 Task:  Click on Golf Select Pick Sheet First name Sophia Last name Martin and  Email softage.10@softage.net Group 1 Patrick Cantlay Group 2 Justin Thomas Bonus Golfer Justin Thomas Group 3 Jason Day Group 4 Corey Conners #1 Golfer For The Week Corey Conners Tie-Breaker Score 1 Submit pick sheet
Action: Mouse moved to (392, 308)
Screenshot: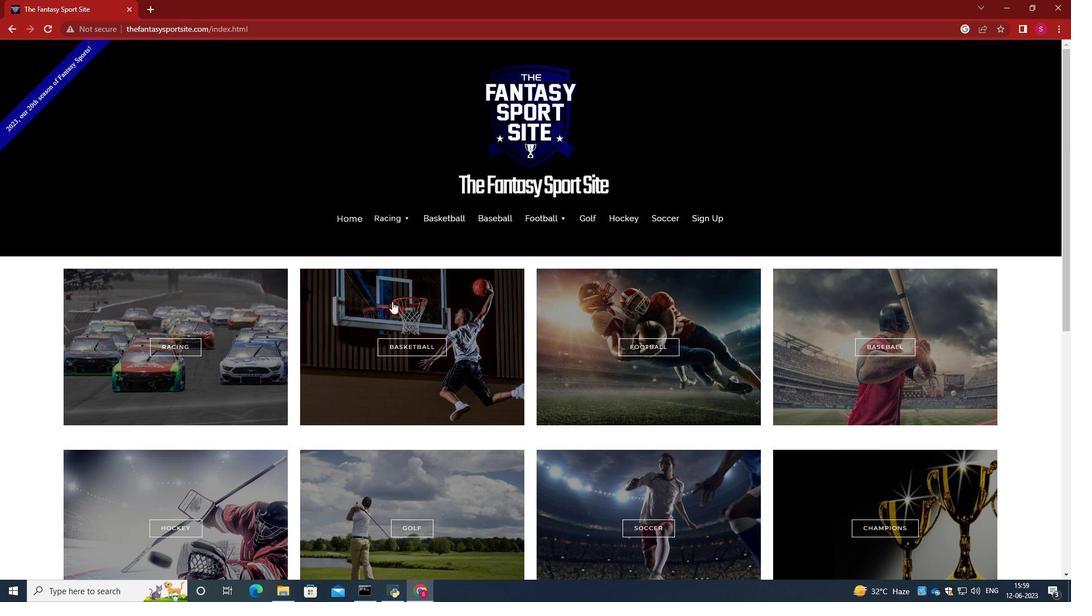 
Action: Mouse scrolled (392, 308) with delta (0, 0)
Screenshot: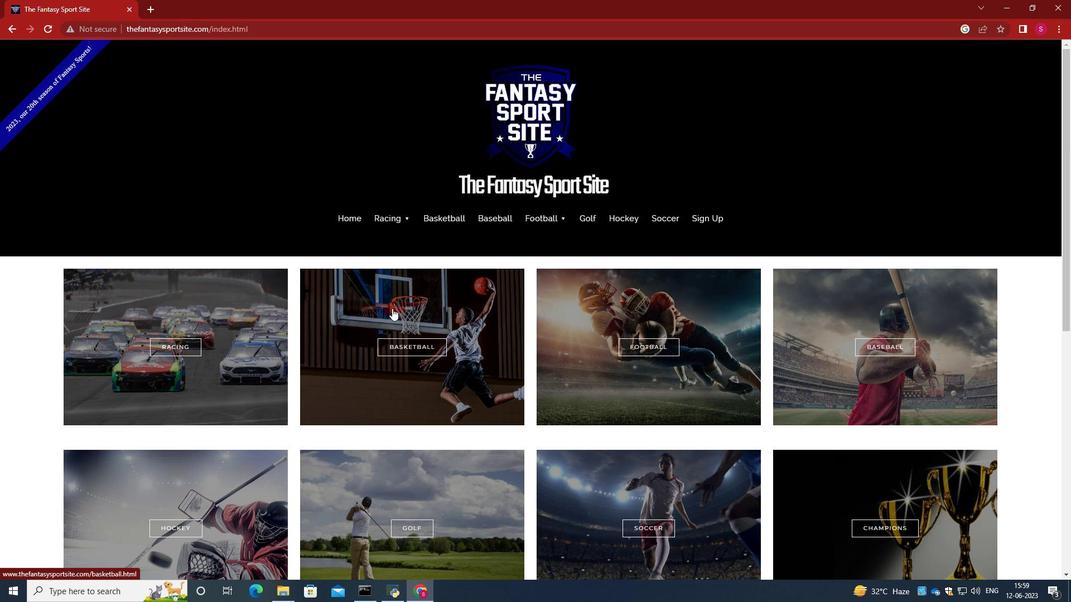 
Action: Mouse scrolled (392, 308) with delta (0, 0)
Screenshot: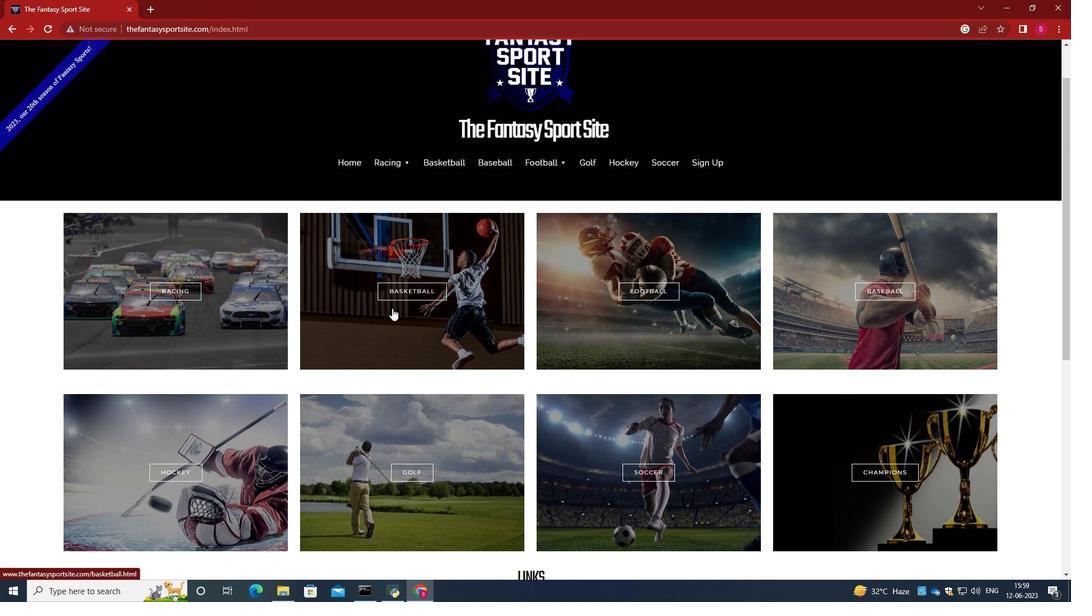 
Action: Mouse moved to (400, 429)
Screenshot: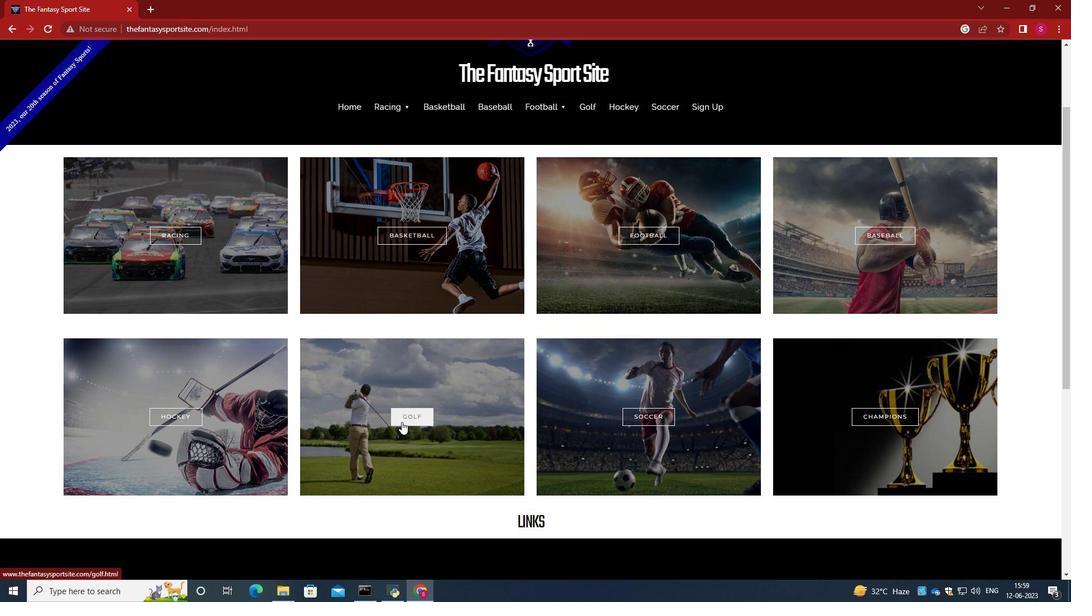 
Action: Mouse pressed left at (400, 429)
Screenshot: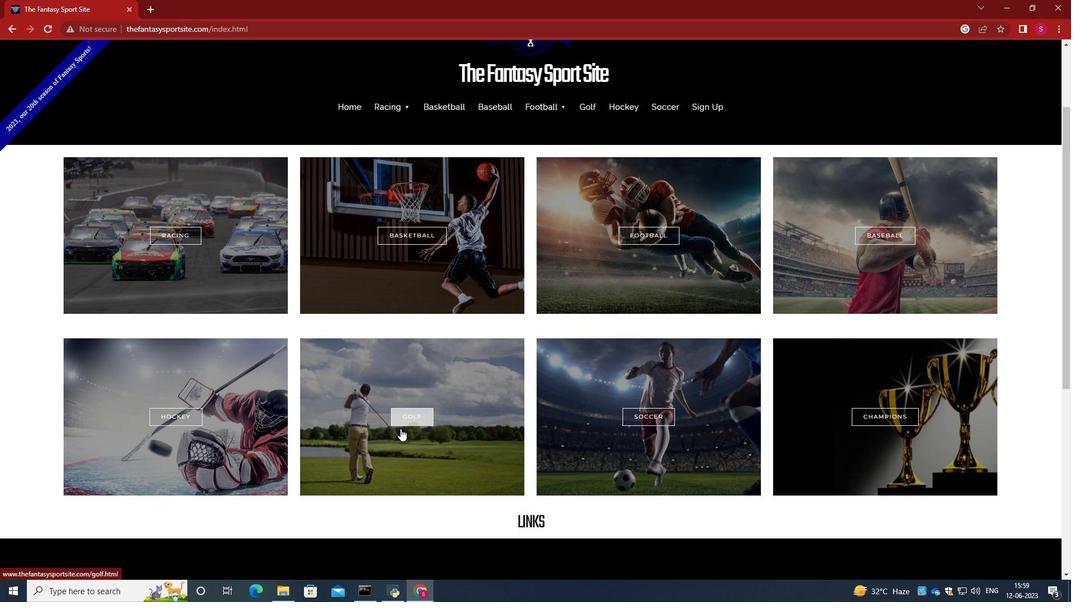 
Action: Mouse moved to (440, 386)
Screenshot: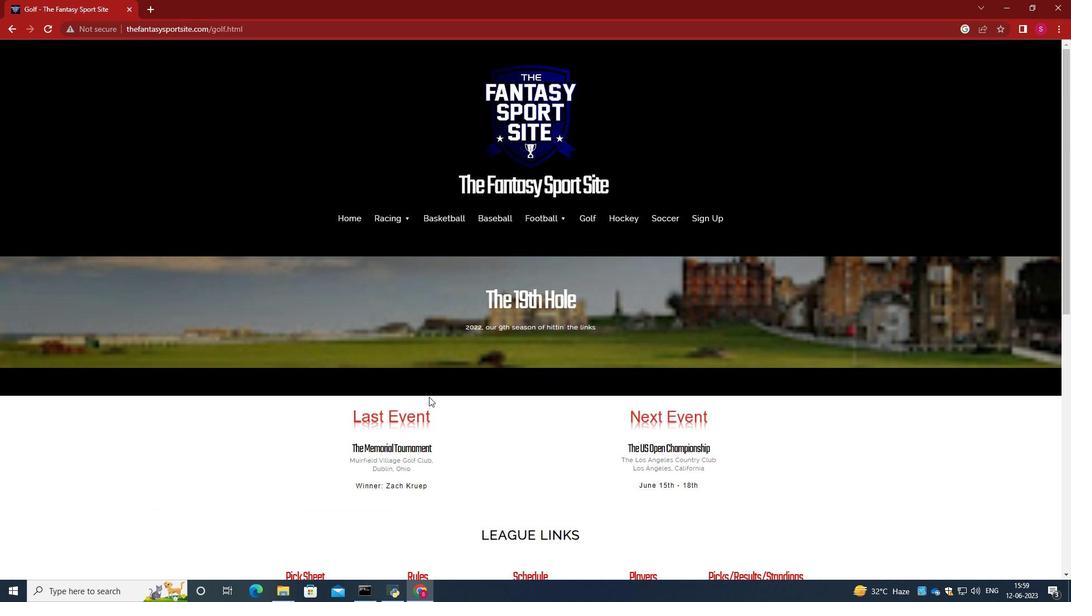 
Action: Mouse scrolled (440, 385) with delta (0, 0)
Screenshot: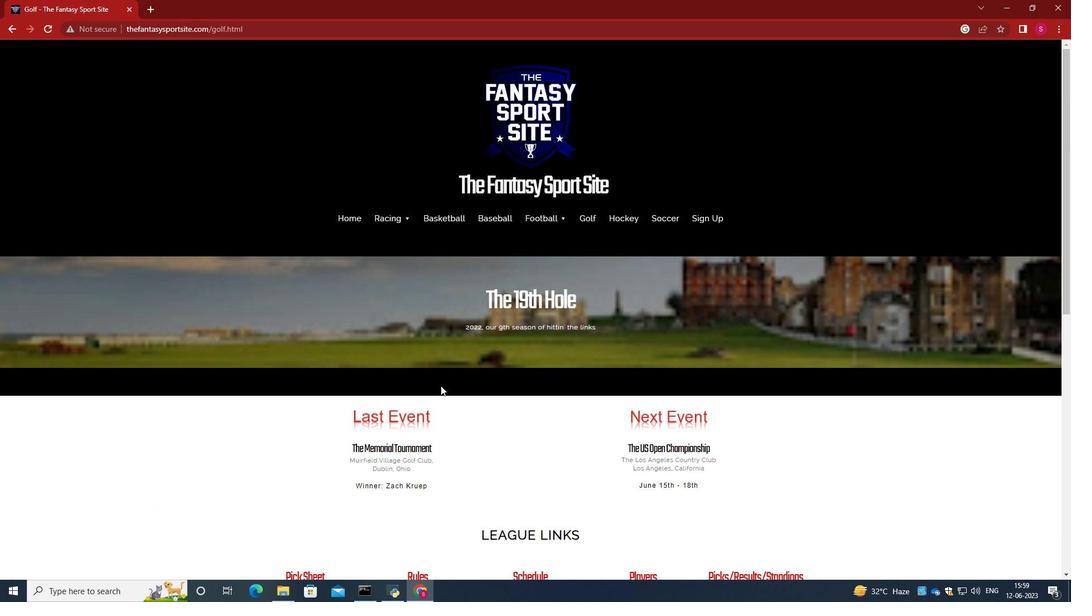 
Action: Mouse moved to (440, 384)
Screenshot: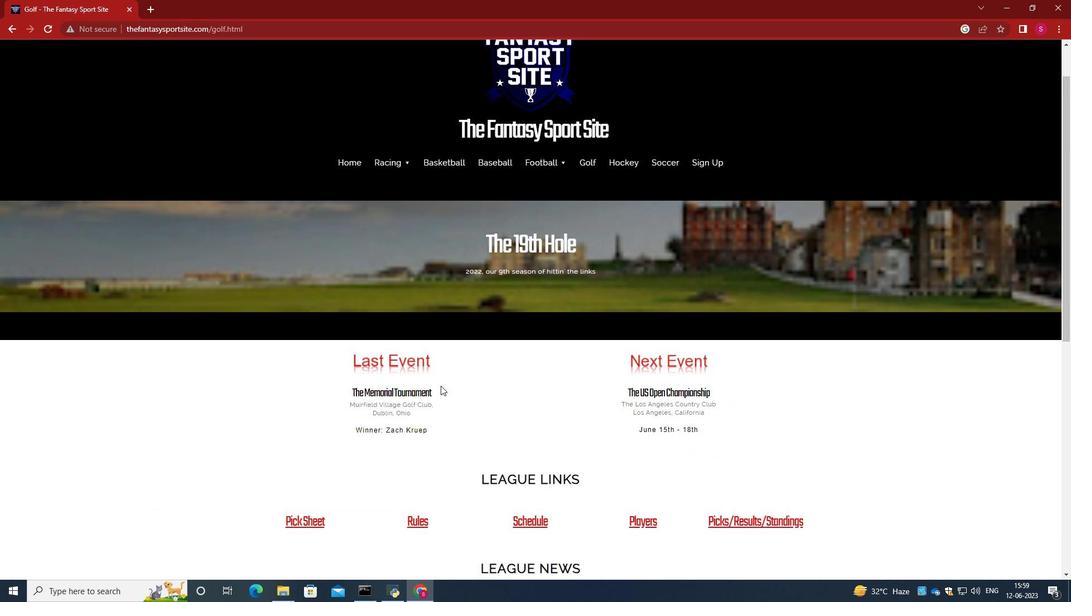 
Action: Mouse scrolled (440, 383) with delta (0, 0)
Screenshot: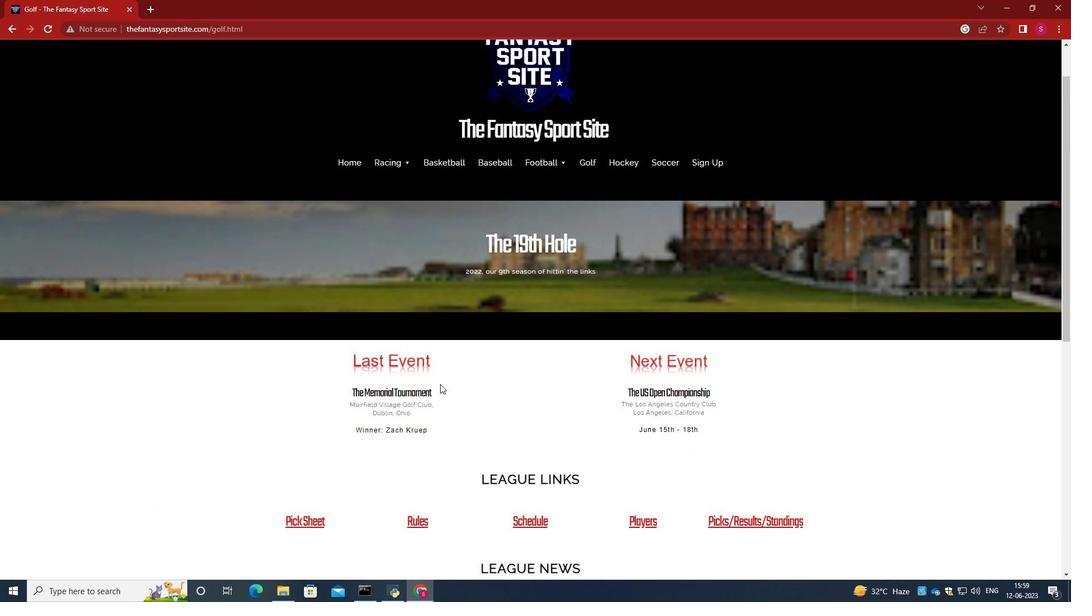 
Action: Mouse scrolled (440, 383) with delta (0, 0)
Screenshot: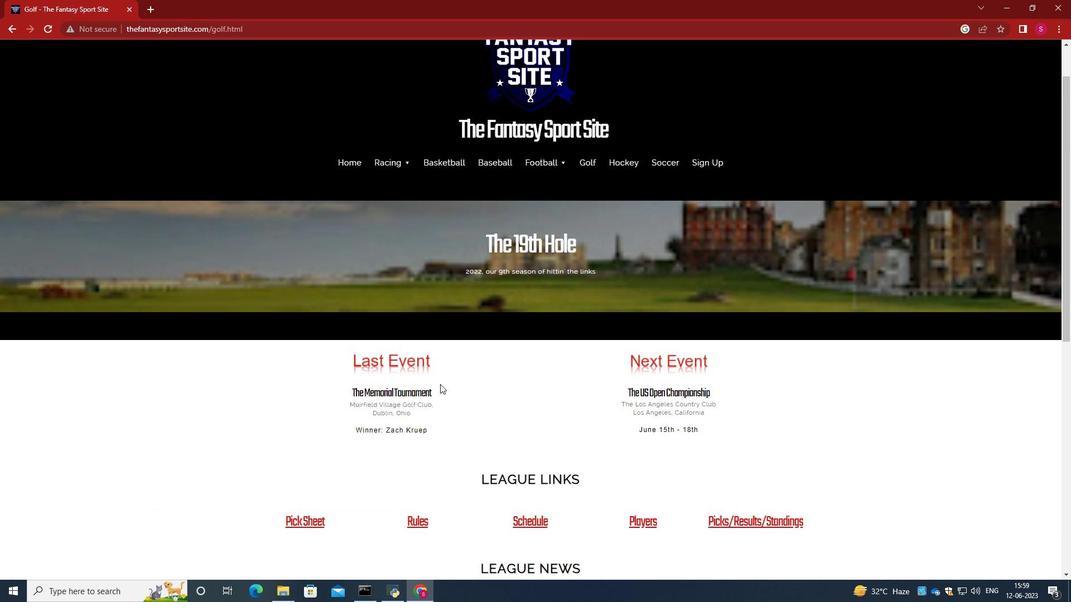 
Action: Mouse scrolled (440, 383) with delta (0, 0)
Screenshot: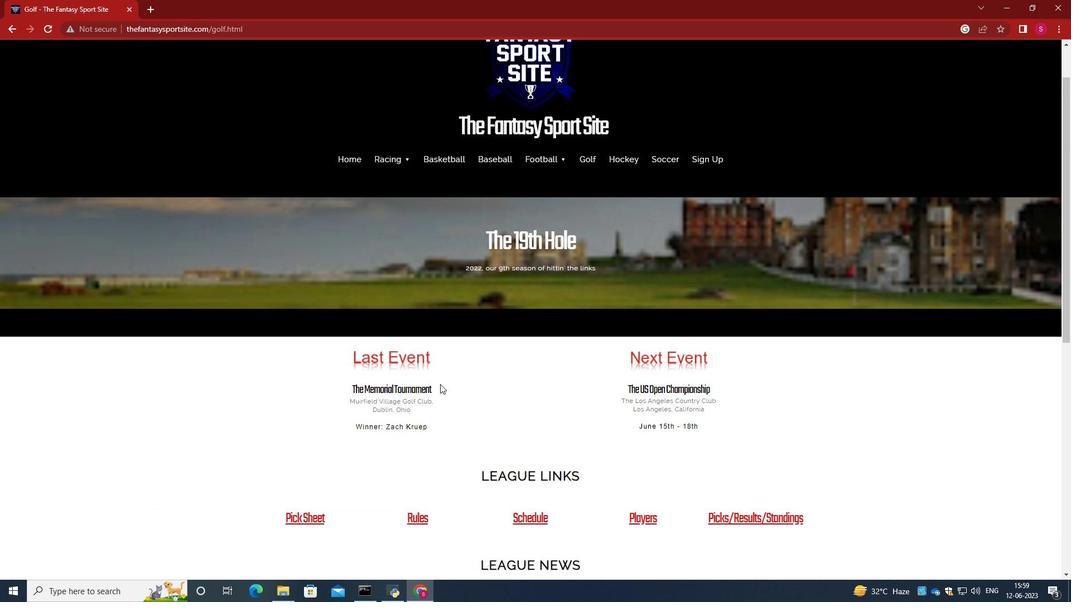 
Action: Mouse scrolled (440, 383) with delta (0, 0)
Screenshot: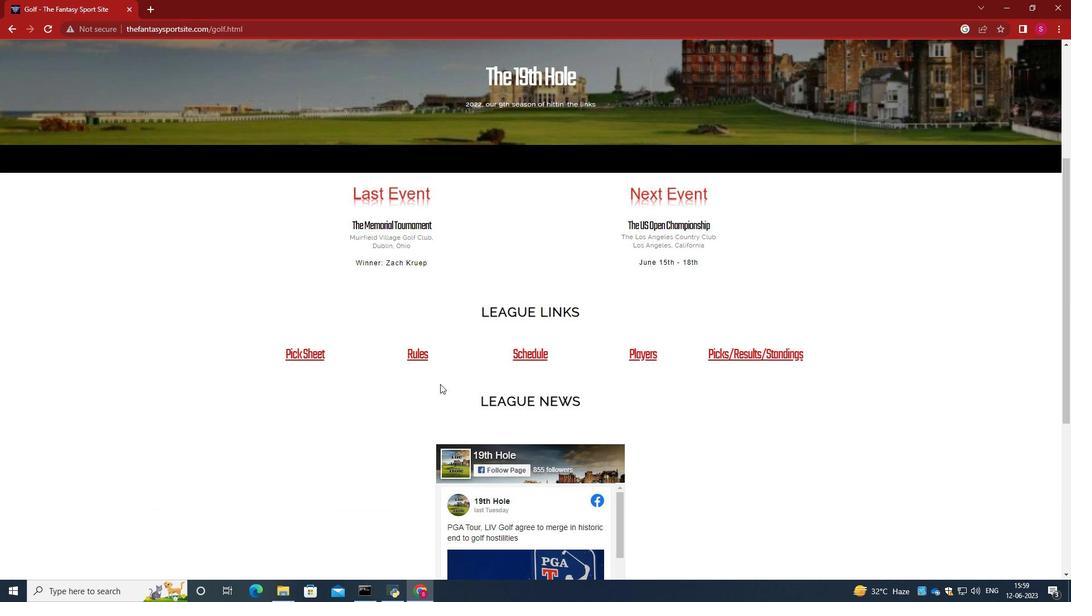 
Action: Mouse moved to (309, 303)
Screenshot: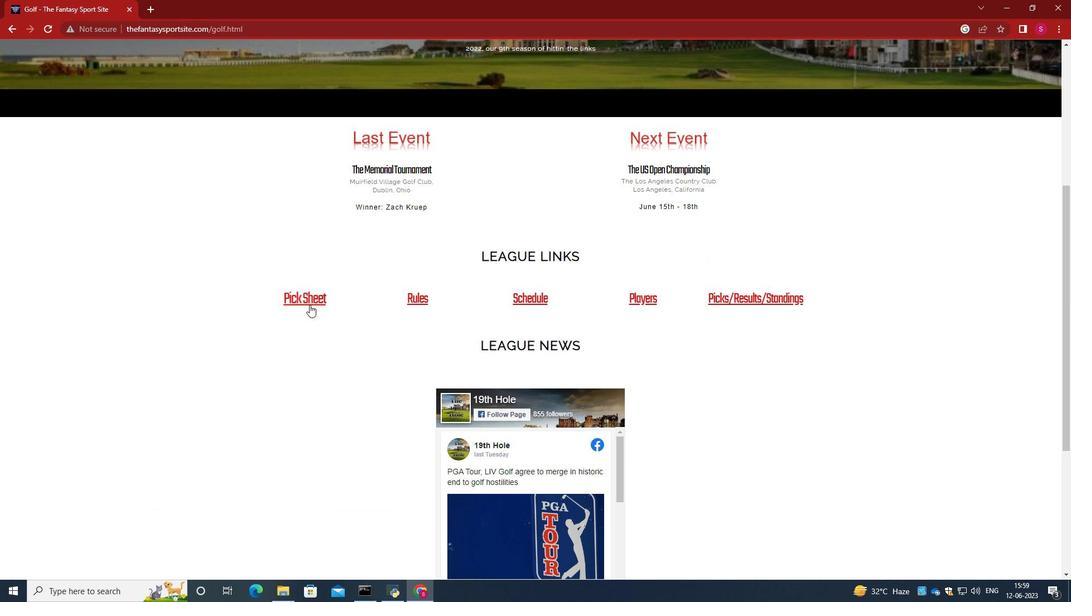 
Action: Mouse pressed left at (309, 303)
Screenshot: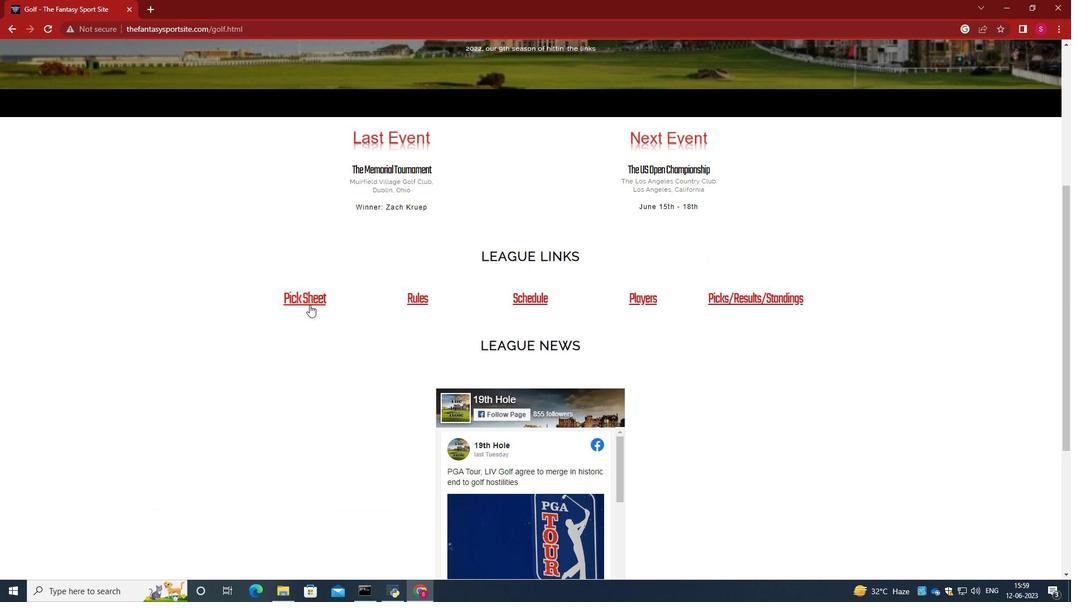 
Action: Mouse moved to (327, 275)
Screenshot: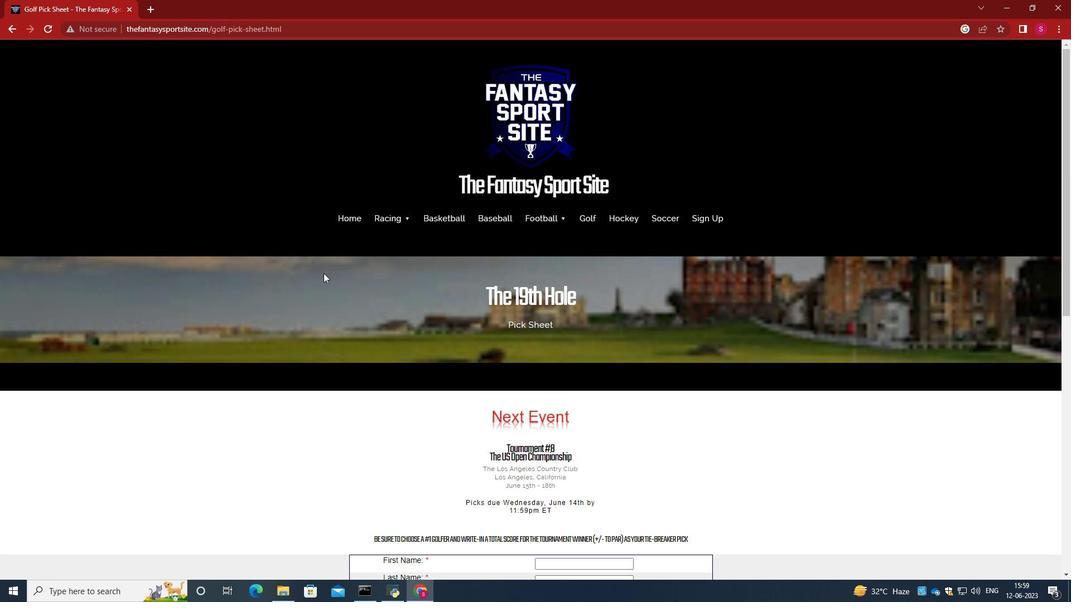
Action: Mouse scrolled (327, 274) with delta (0, 0)
Screenshot: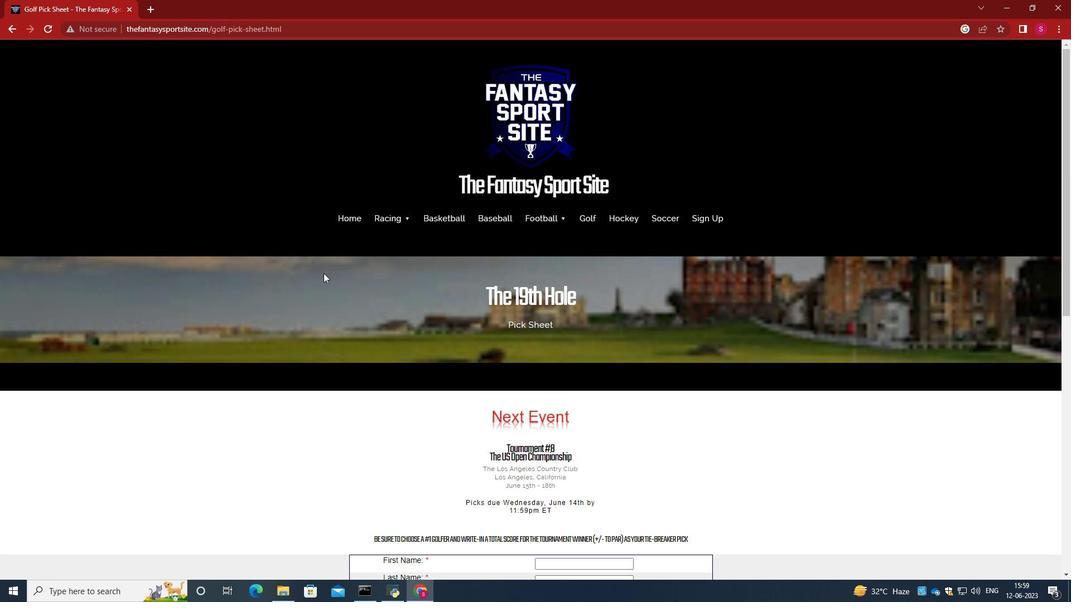 
Action: Mouse moved to (334, 285)
Screenshot: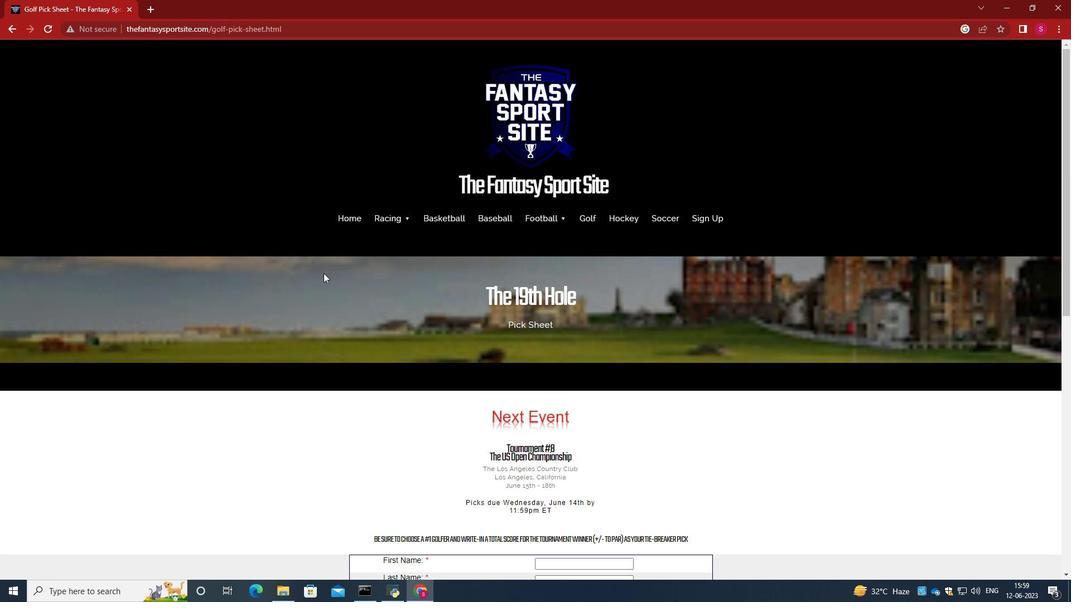 
Action: Mouse scrolled (334, 285) with delta (0, 0)
Screenshot: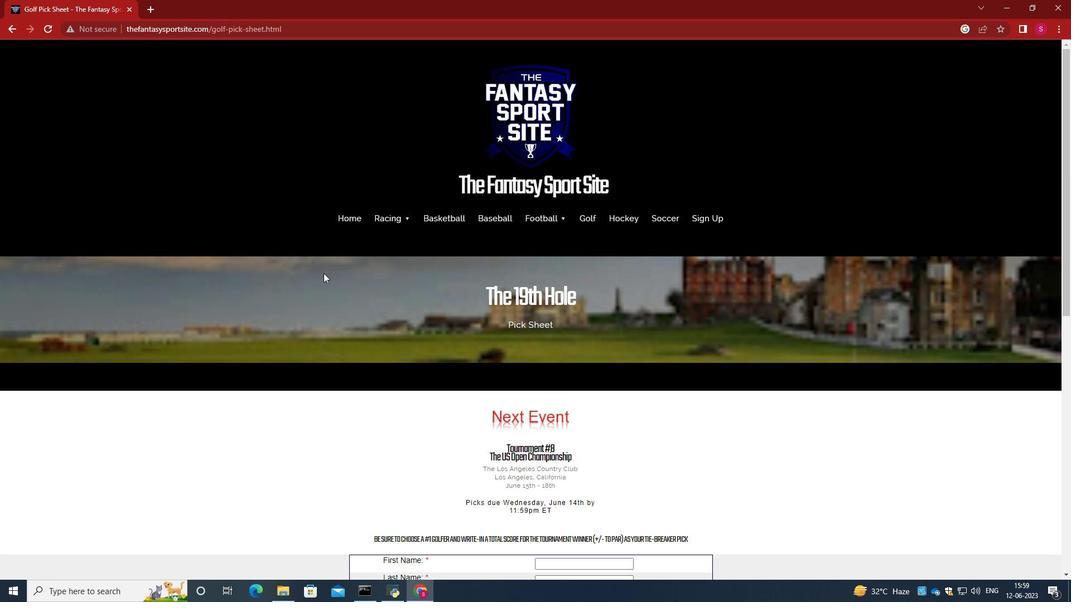 
Action: Mouse moved to (337, 288)
Screenshot: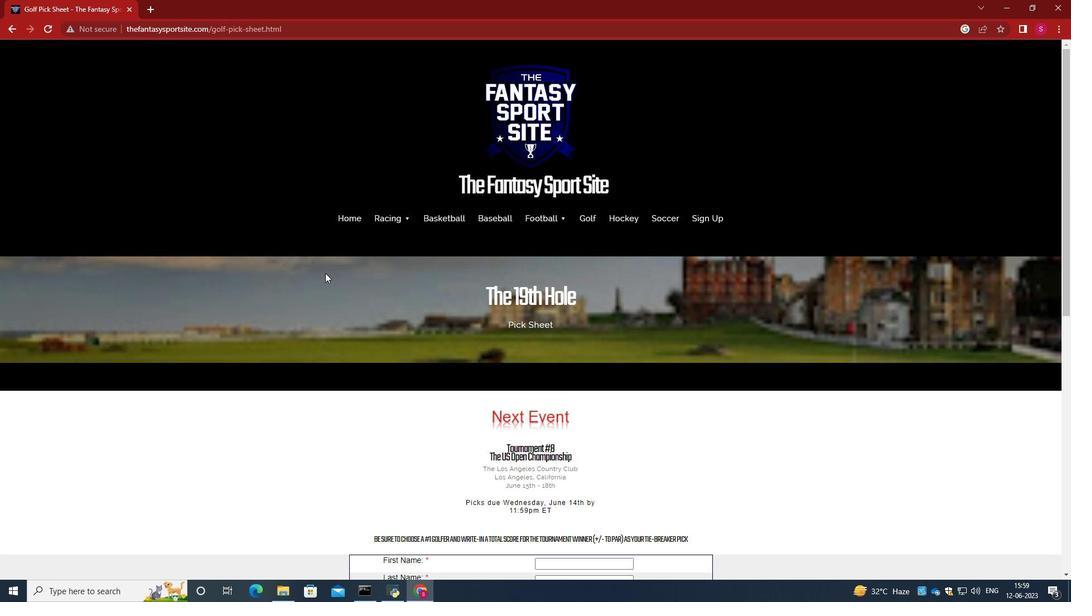 
Action: Mouse scrolled (337, 287) with delta (0, 0)
Screenshot: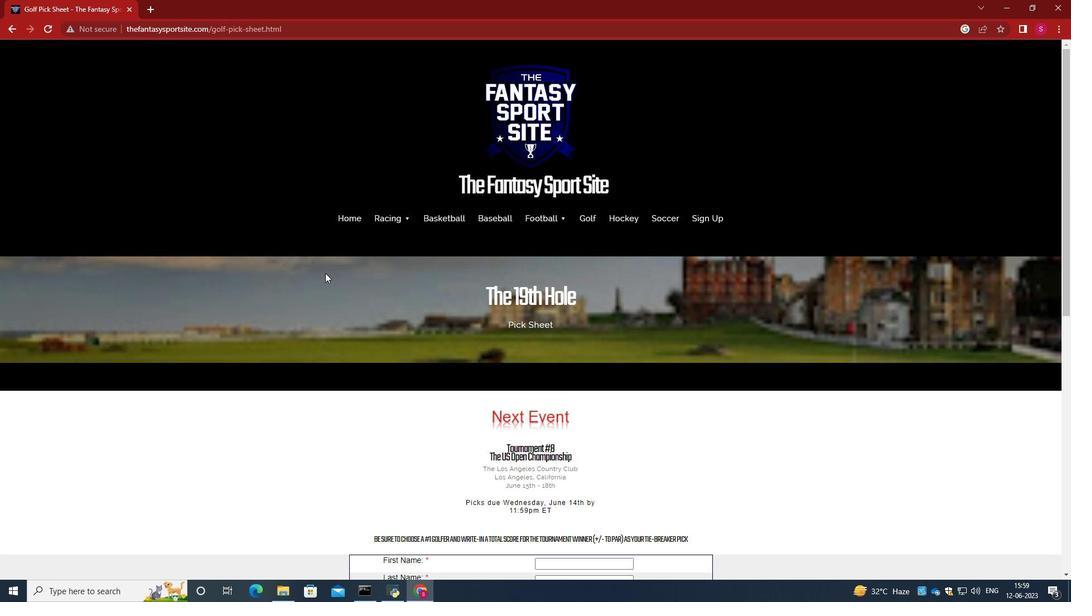 
Action: Mouse scrolled (337, 287) with delta (0, 0)
Screenshot: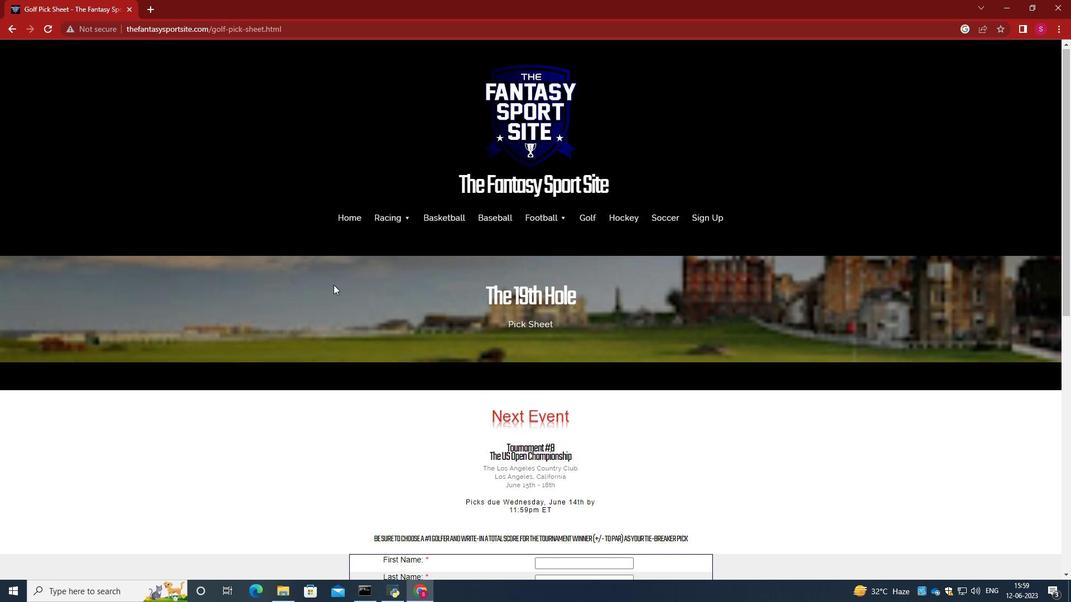 
Action: Mouse scrolled (337, 287) with delta (0, 0)
Screenshot: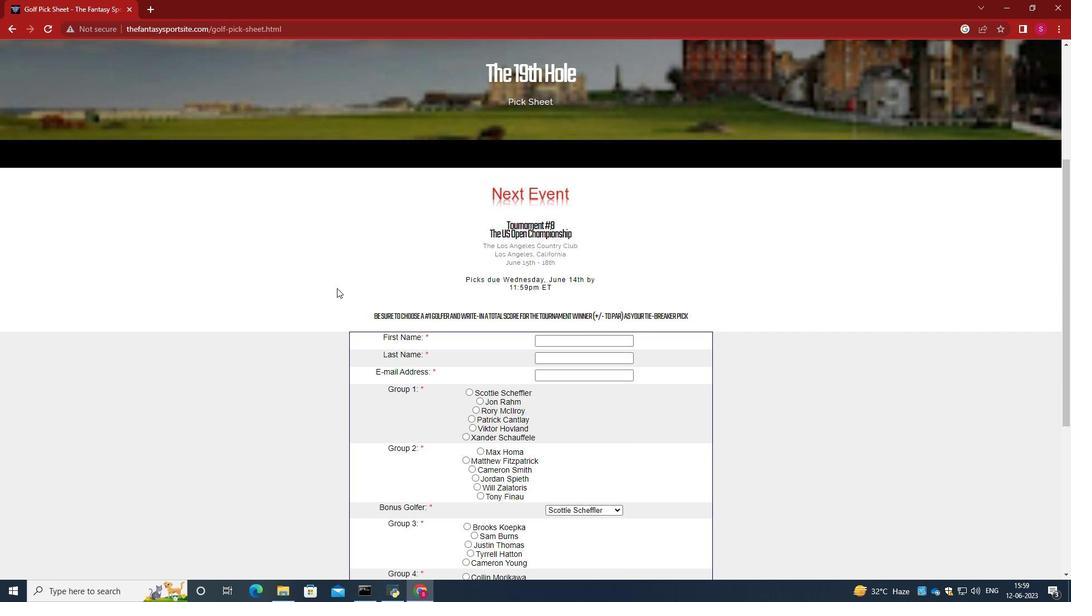 
Action: Mouse scrolled (337, 287) with delta (0, 0)
Screenshot: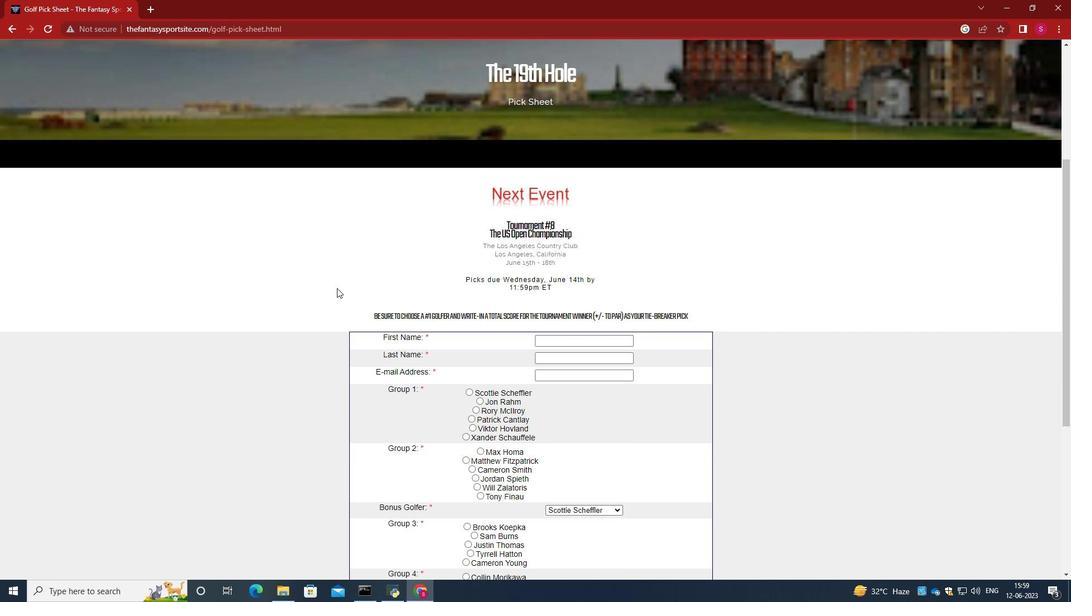 
Action: Mouse moved to (579, 233)
Screenshot: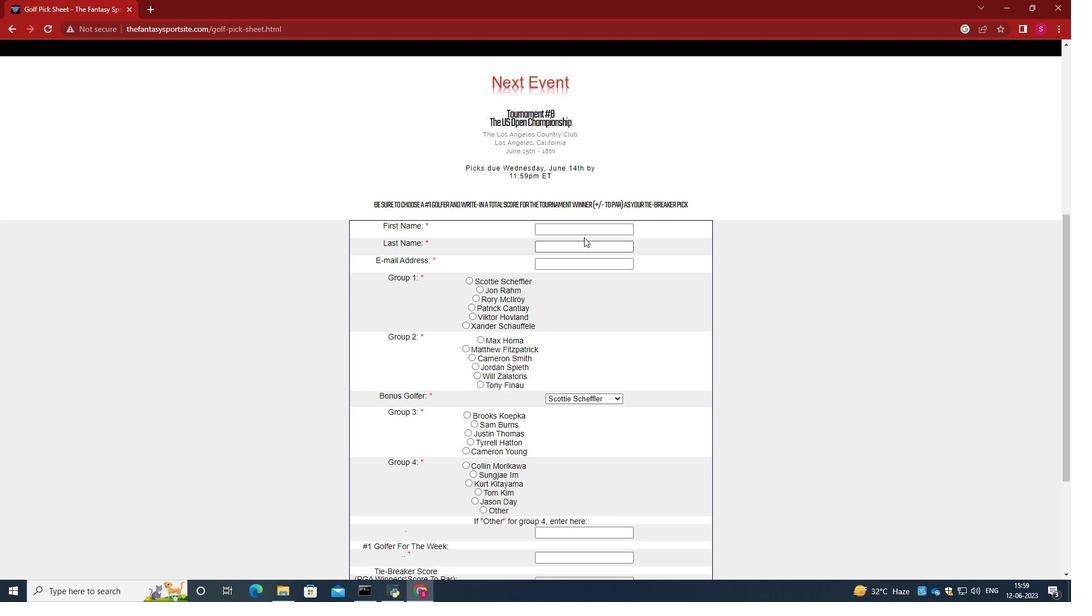 
Action: Mouse pressed left at (579, 233)
Screenshot: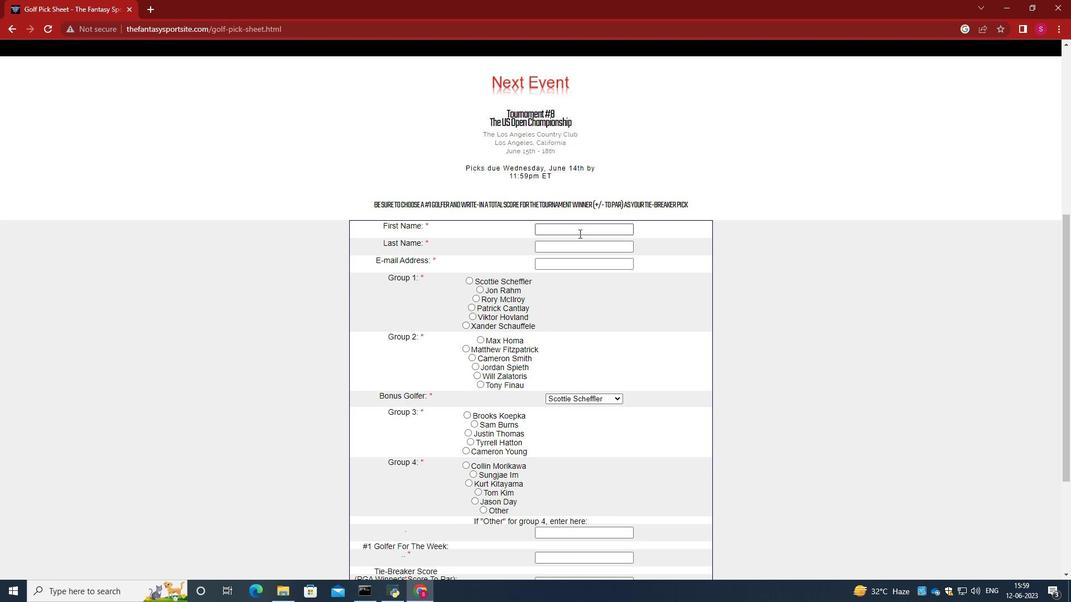 
Action: Mouse moved to (579, 233)
Screenshot: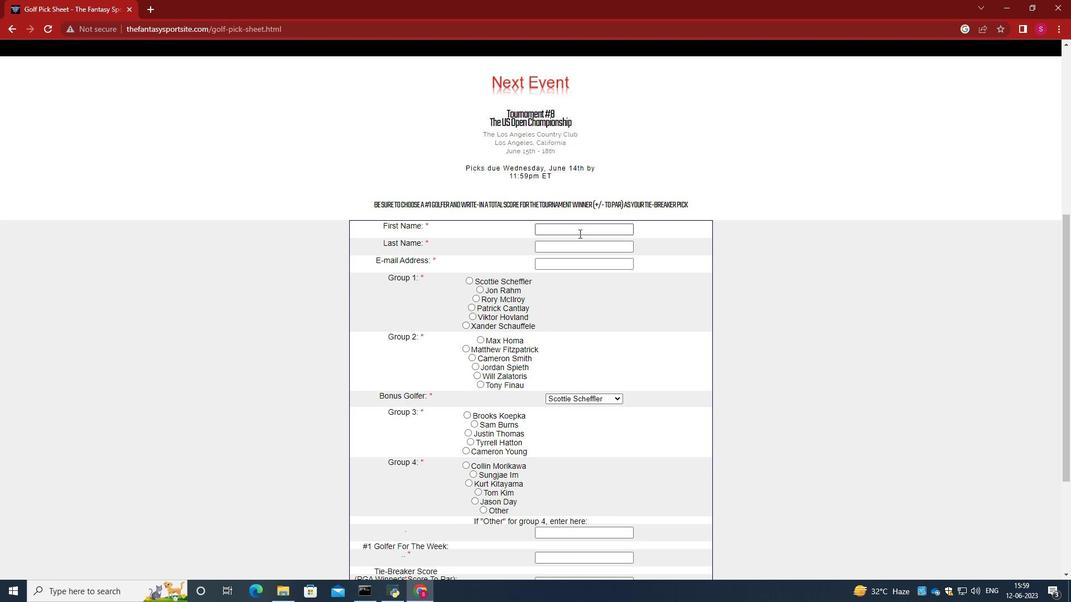
Action: Key pressed <Key.caps_lock>S<Key.caps_lock>ophia<Key.tab><Key.caps_lock>M<Key.caps_lock>artin<Key.tab>softage.10<Key.shift>@softage.m<Key.backspace>net
Screenshot: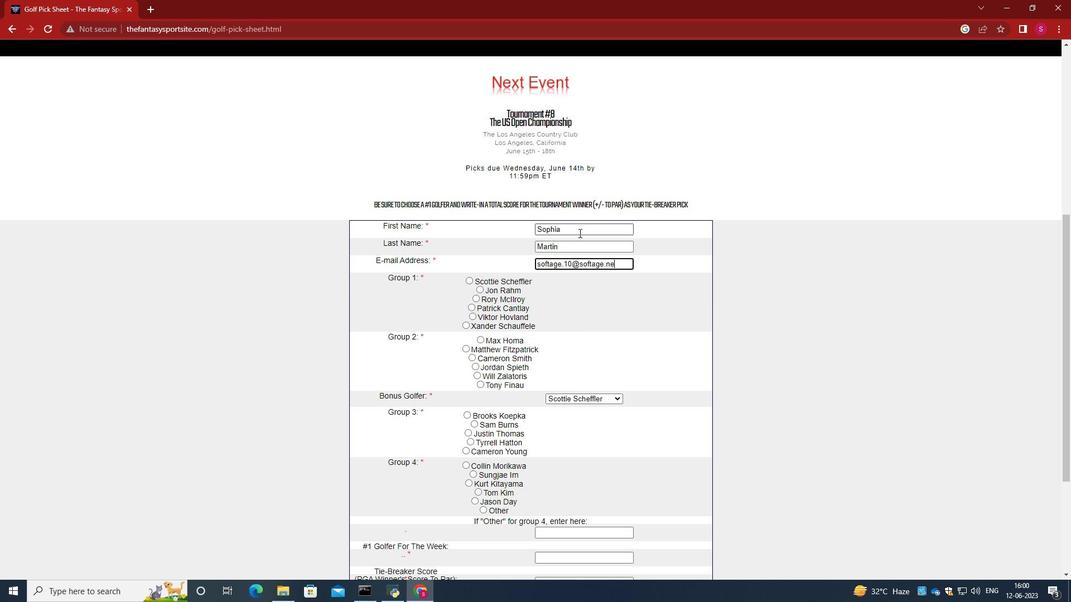
Action: Mouse moved to (474, 309)
Screenshot: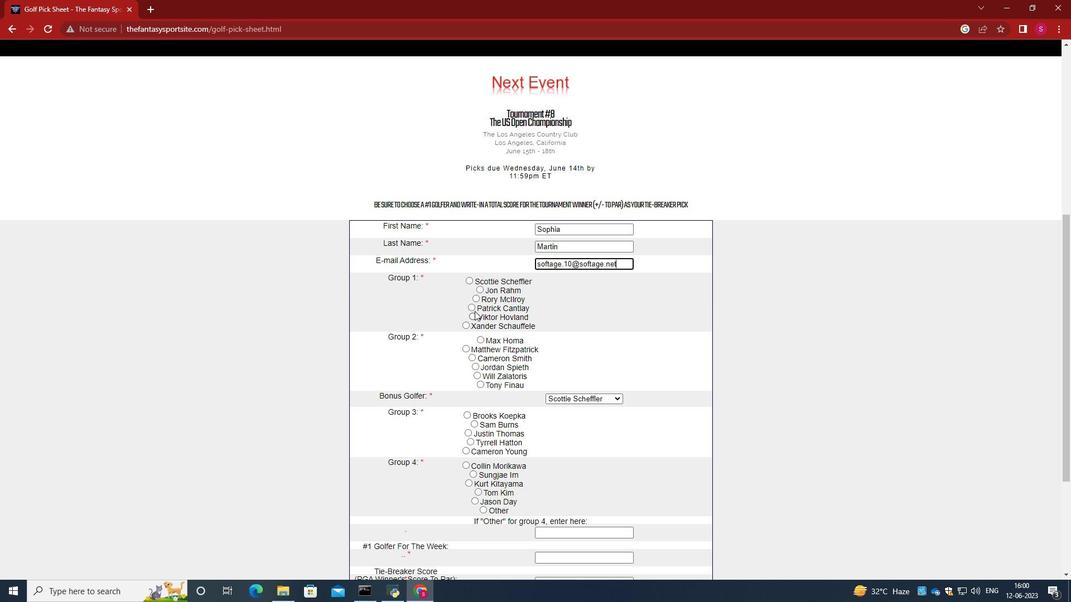 
Action: Mouse pressed left at (474, 309)
Screenshot: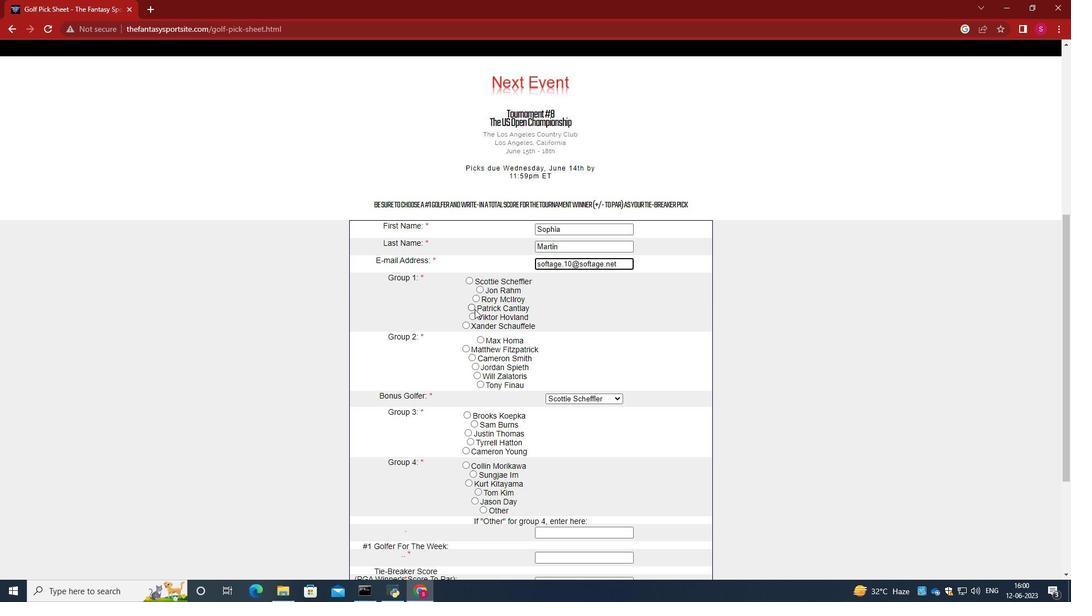 
Action: Mouse moved to (559, 305)
Screenshot: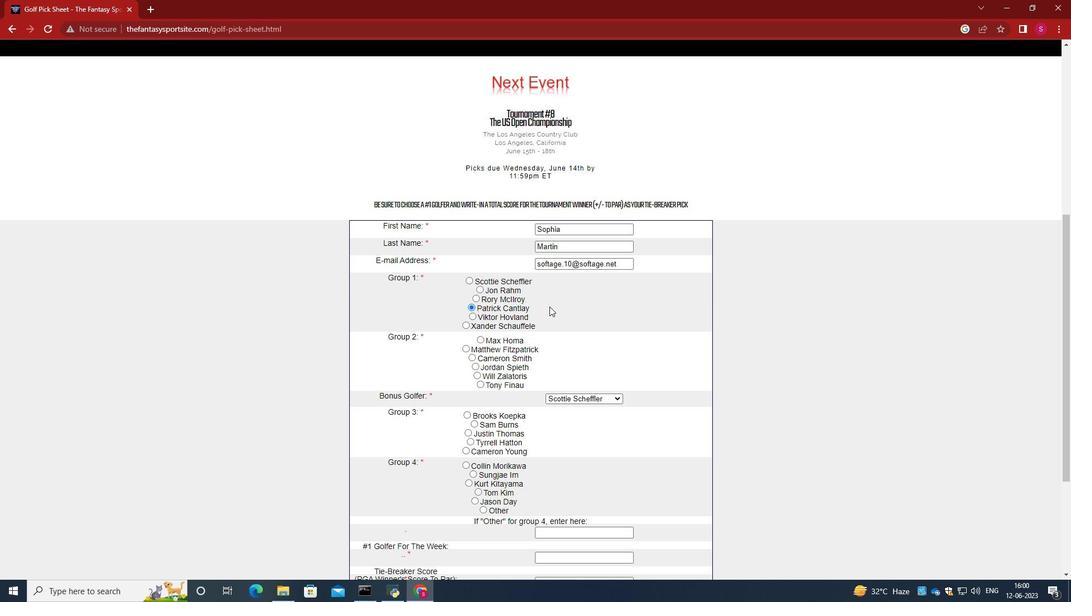 
Action: Mouse scrolled (559, 304) with delta (0, 0)
Screenshot: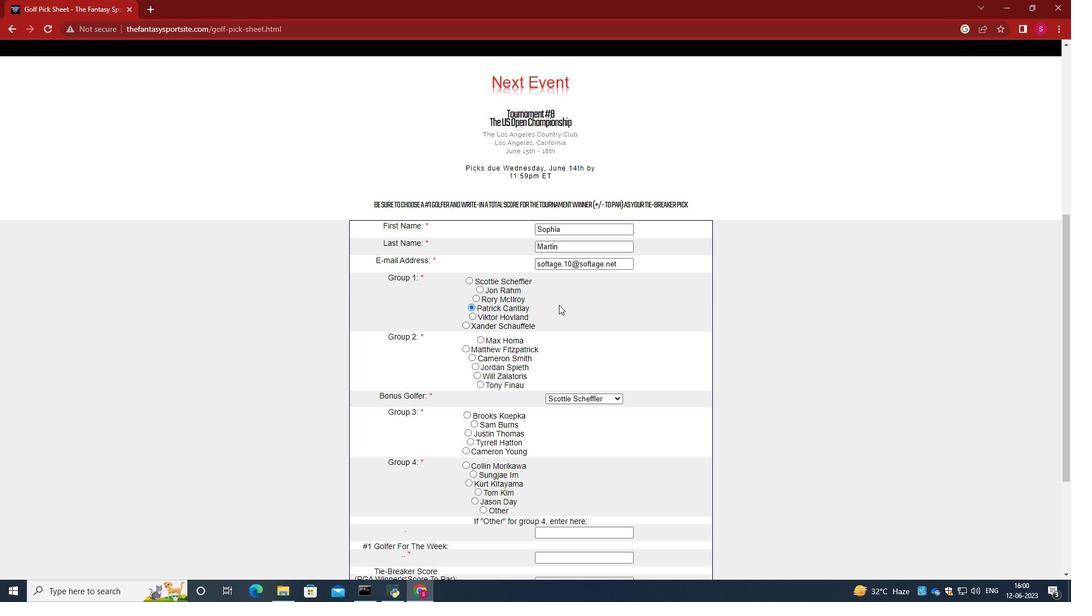 
Action: Mouse moved to (558, 303)
Screenshot: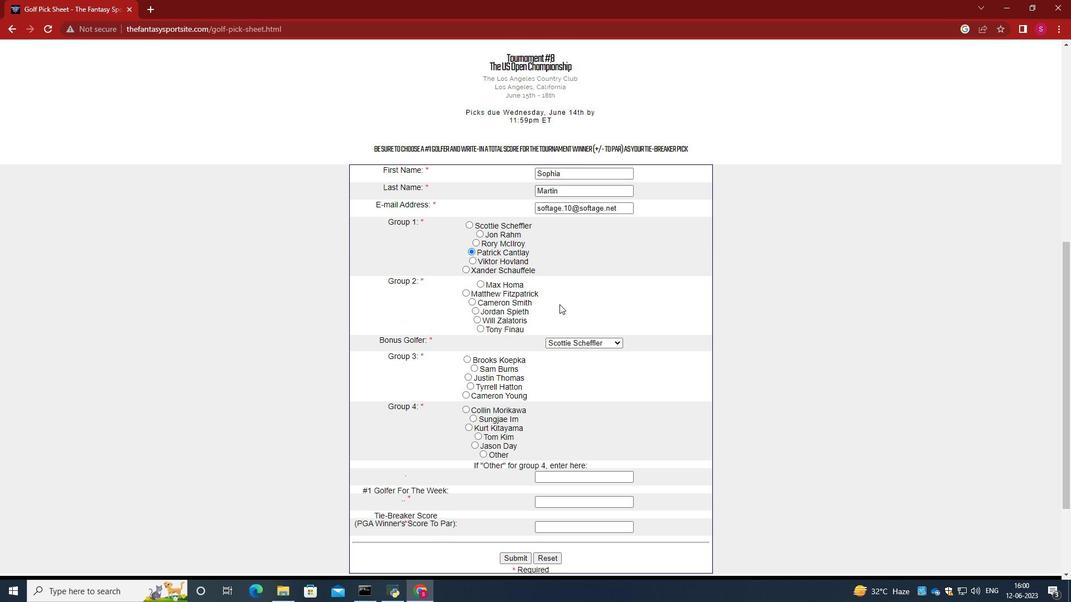 
Action: Mouse scrolled (558, 303) with delta (0, 0)
Screenshot: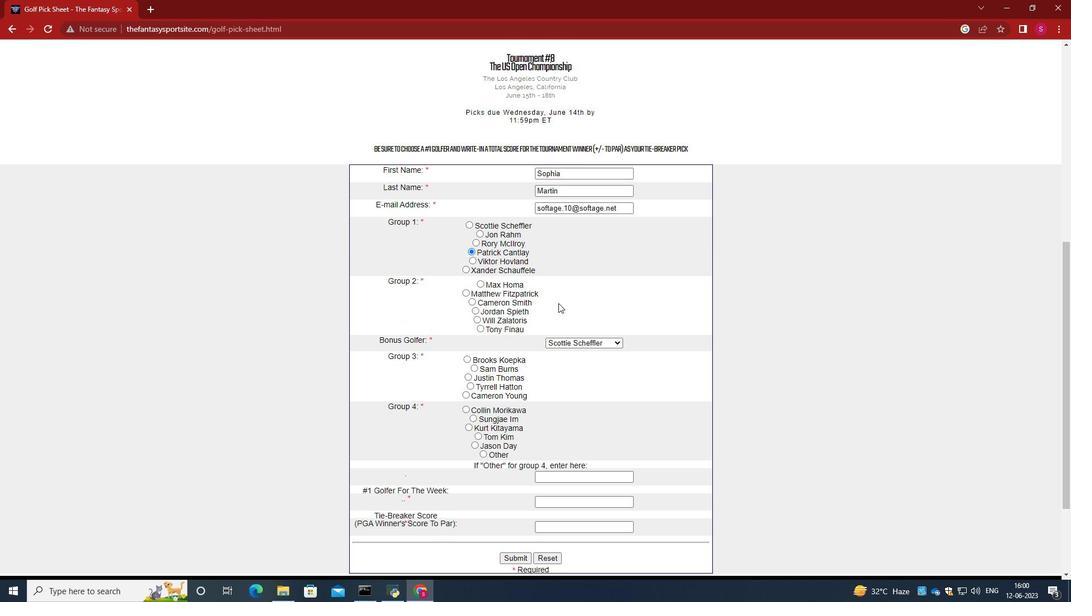 
Action: Mouse moved to (478, 252)
Screenshot: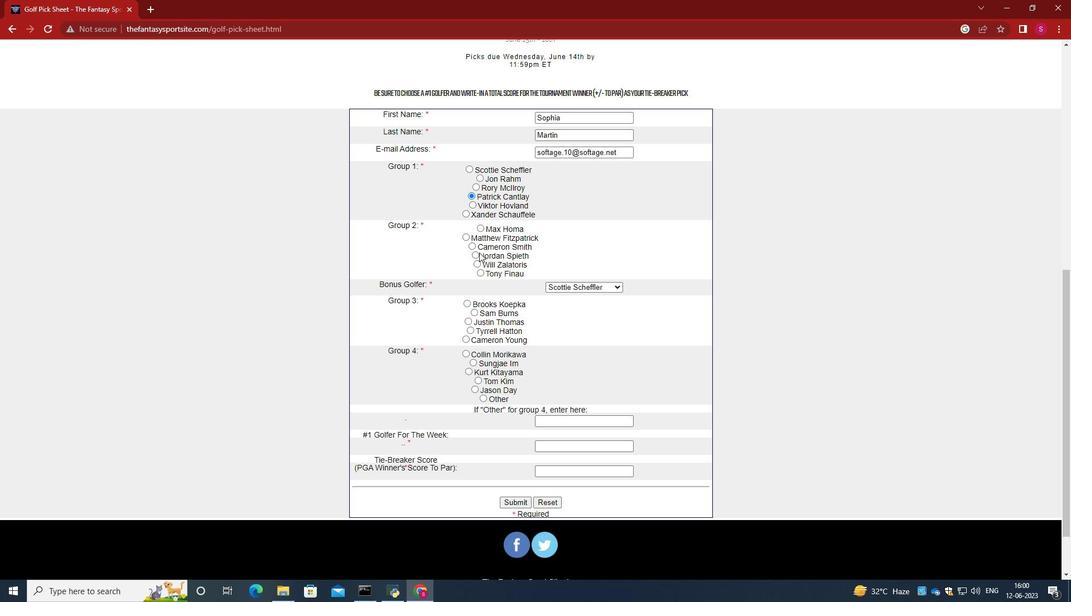 
Action: Mouse pressed left at (478, 252)
Screenshot: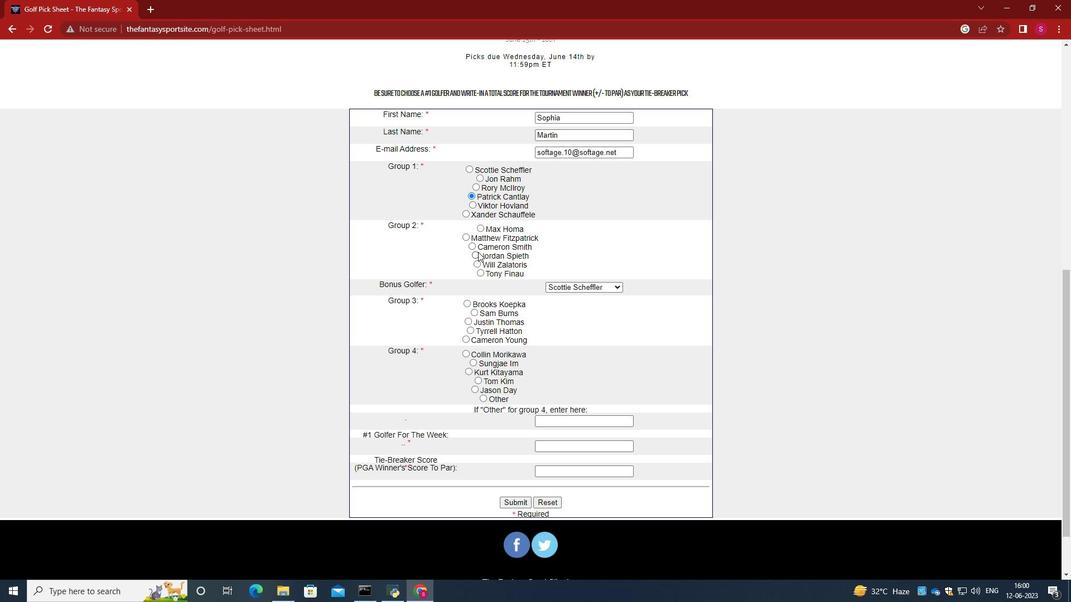 
Action: Mouse moved to (589, 284)
Screenshot: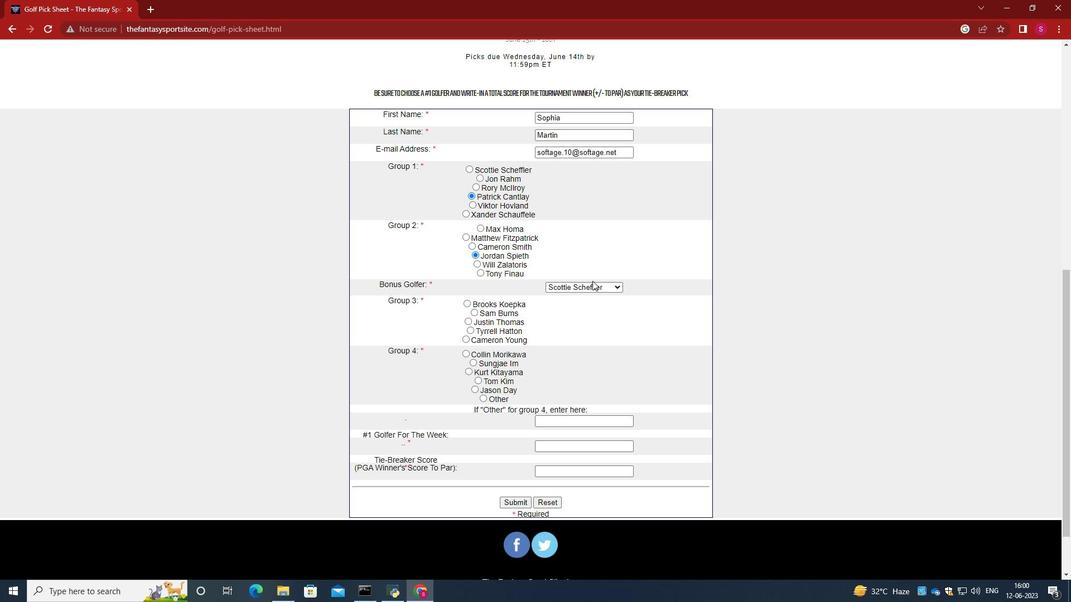
Action: Mouse pressed left at (589, 284)
Screenshot: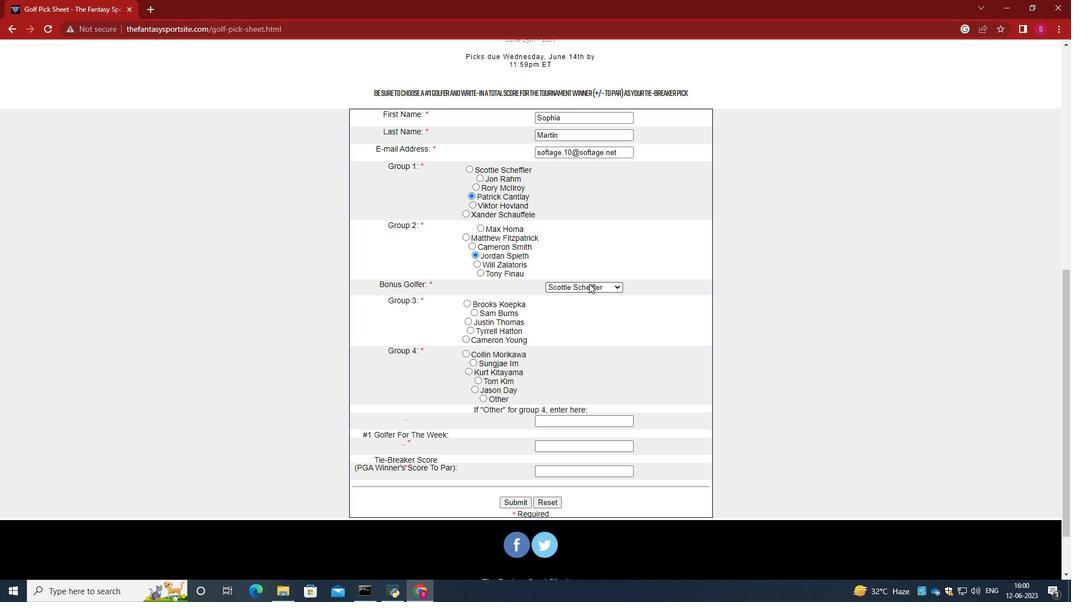
Action: Mouse moved to (579, 337)
Screenshot: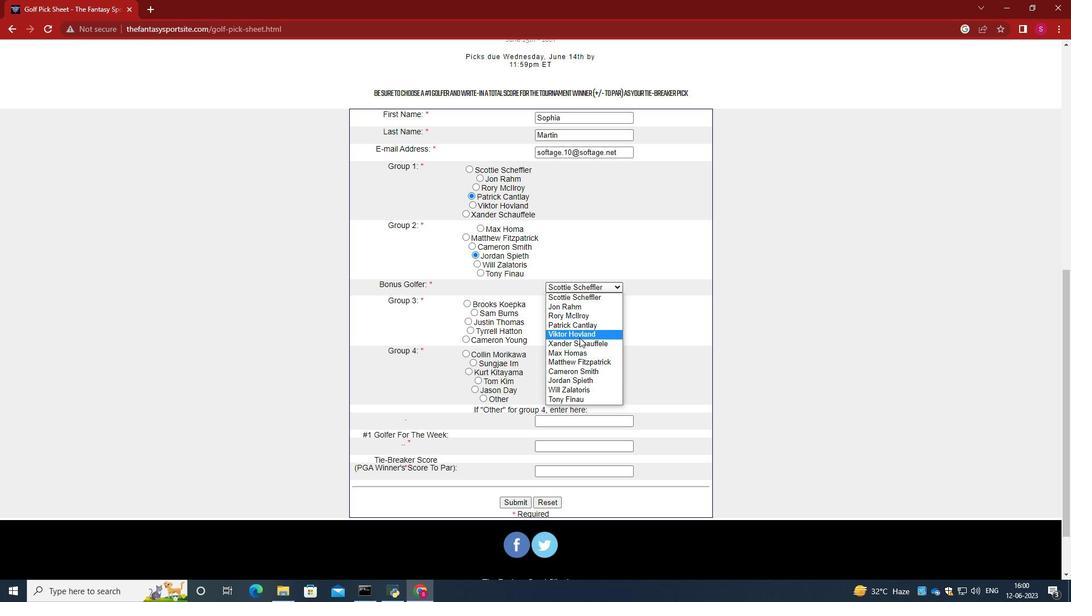 
Action: Mouse pressed left at (579, 337)
Screenshot: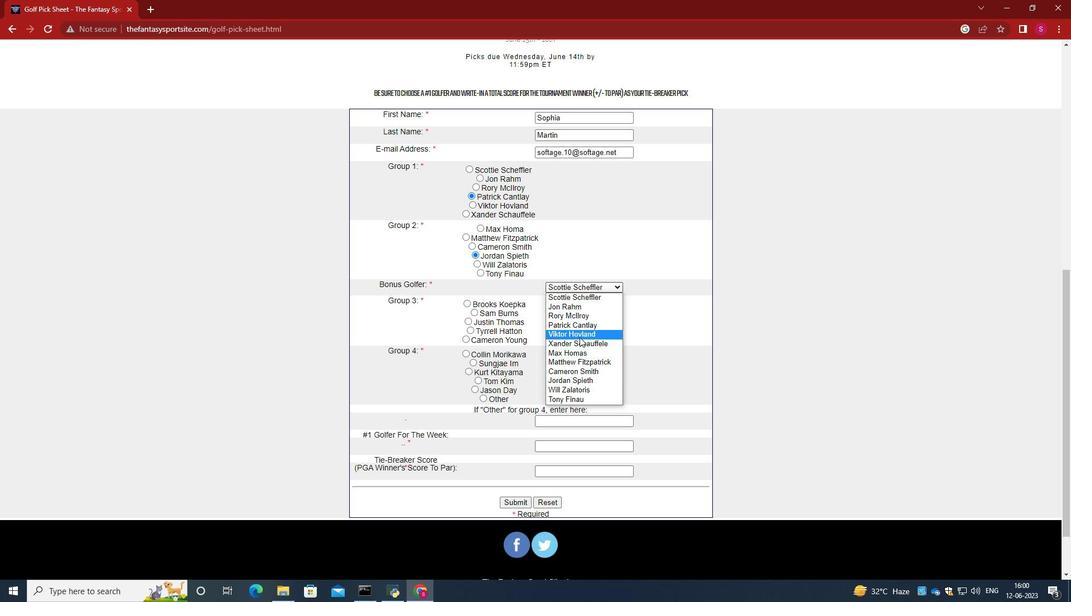 
Action: Mouse moved to (583, 316)
Screenshot: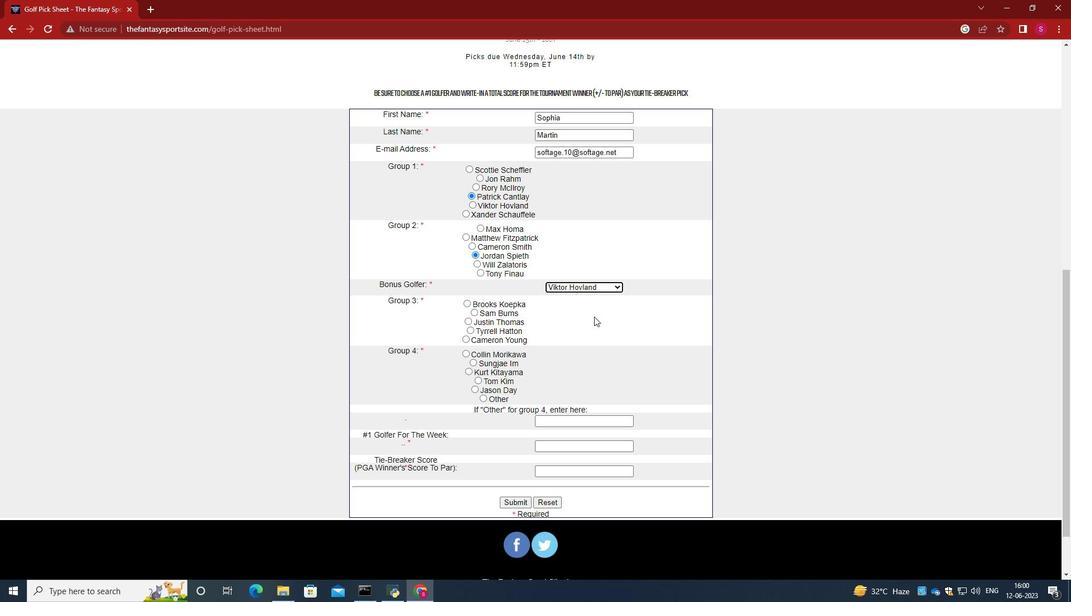 
Action: Mouse scrolled (583, 316) with delta (0, 0)
Screenshot: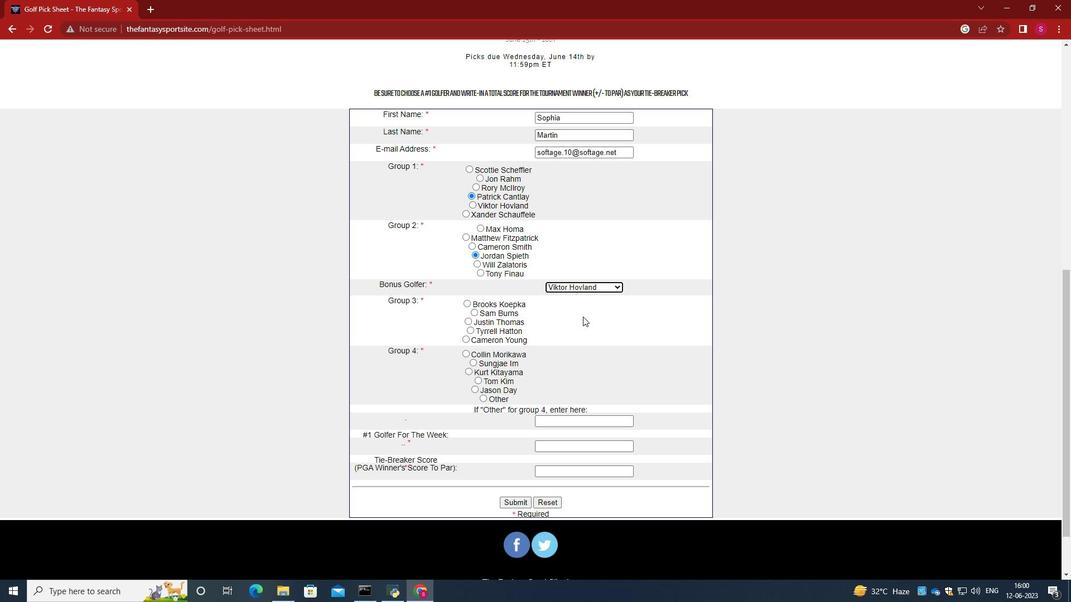 
Action: Mouse moved to (468, 268)
Screenshot: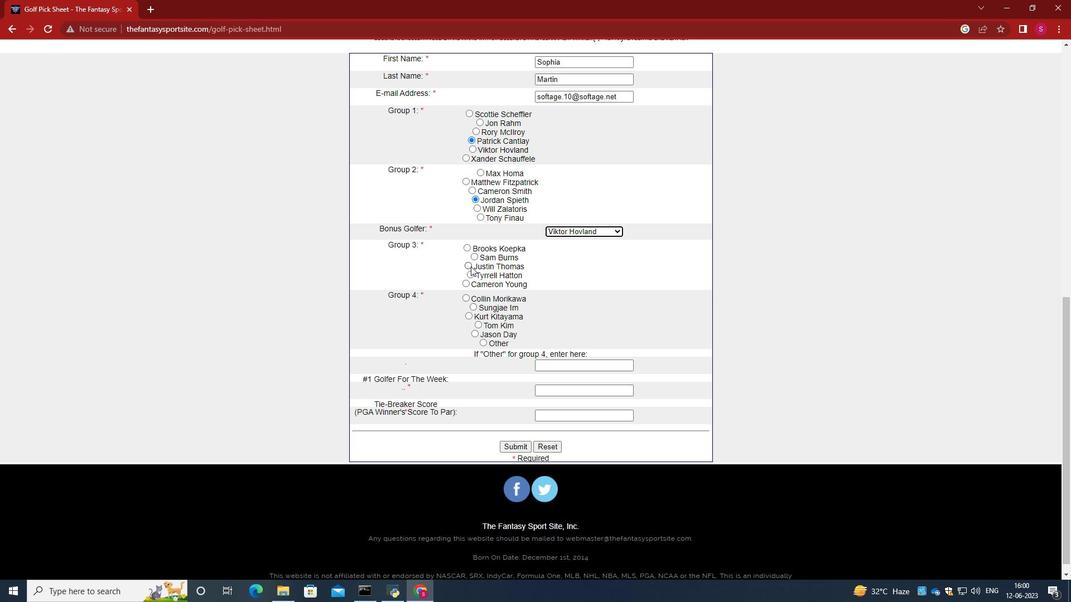 
Action: Mouse pressed left at (468, 268)
Screenshot: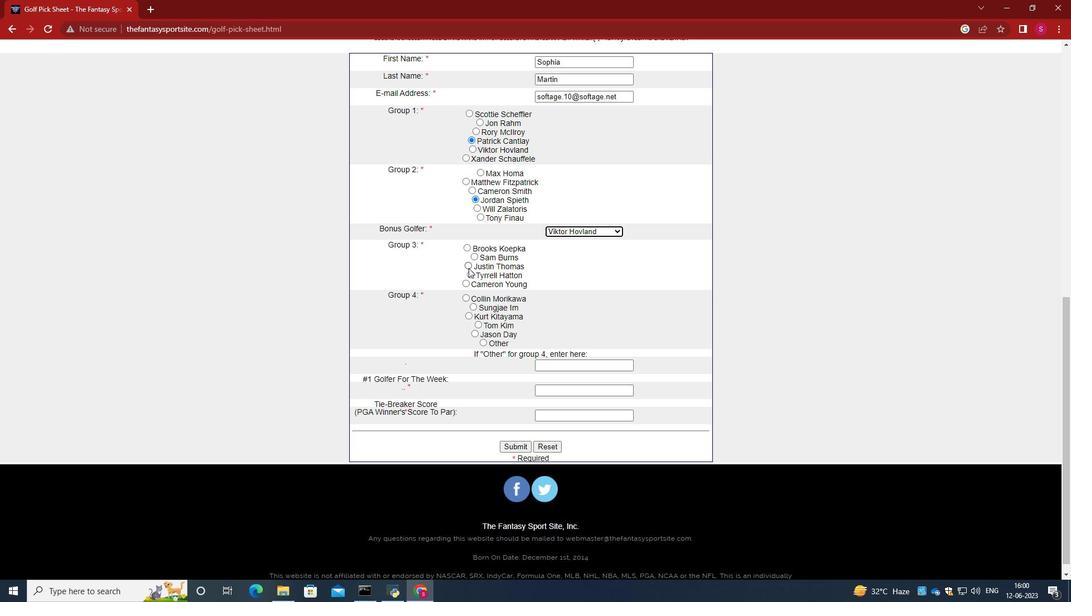 
Action: Mouse moved to (472, 257)
Screenshot: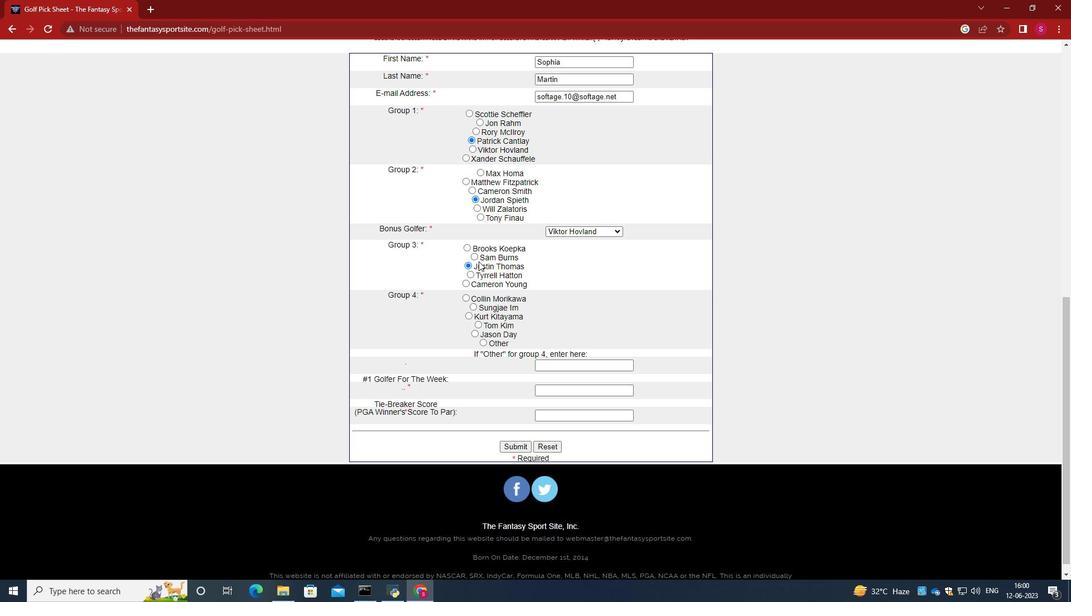 
Action: Mouse pressed left at (472, 257)
Screenshot: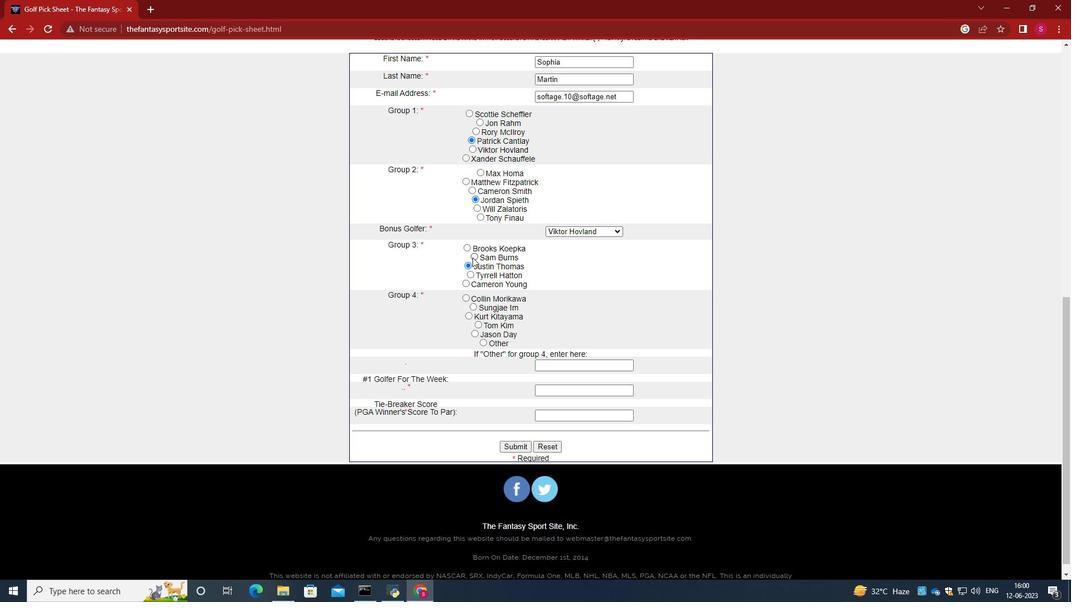 
Action: Mouse moved to (534, 261)
Screenshot: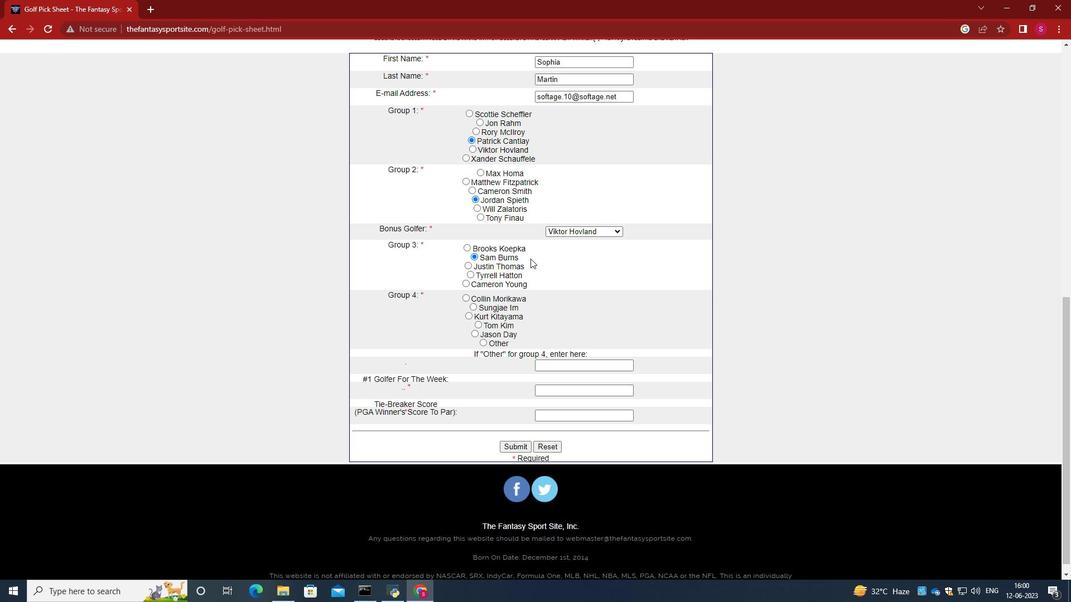 
Action: Mouse scrolled (534, 260) with delta (0, 0)
Screenshot: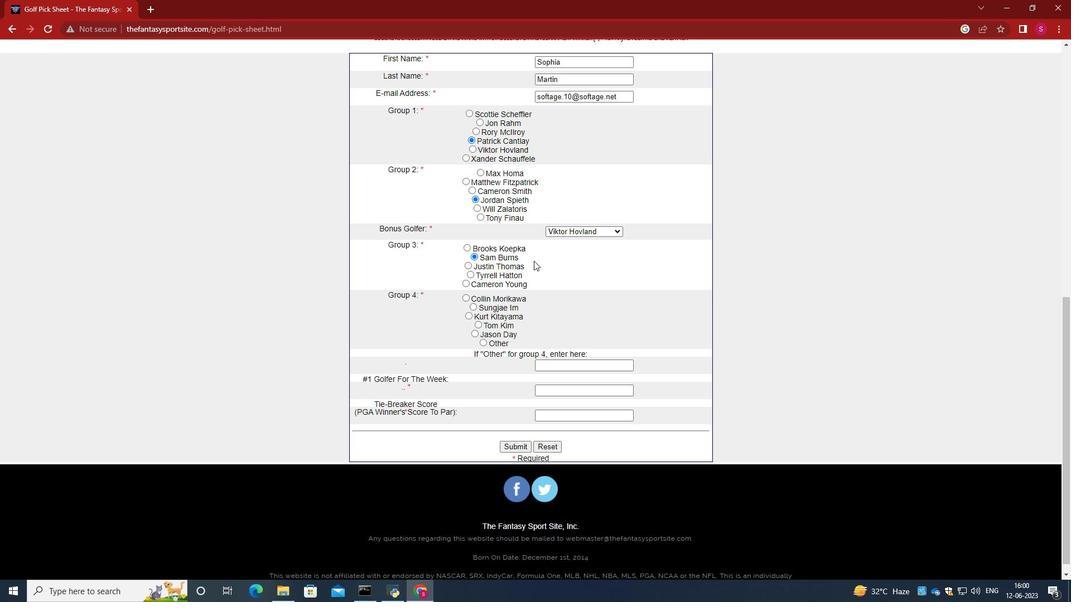 
Action: Mouse moved to (484, 329)
Screenshot: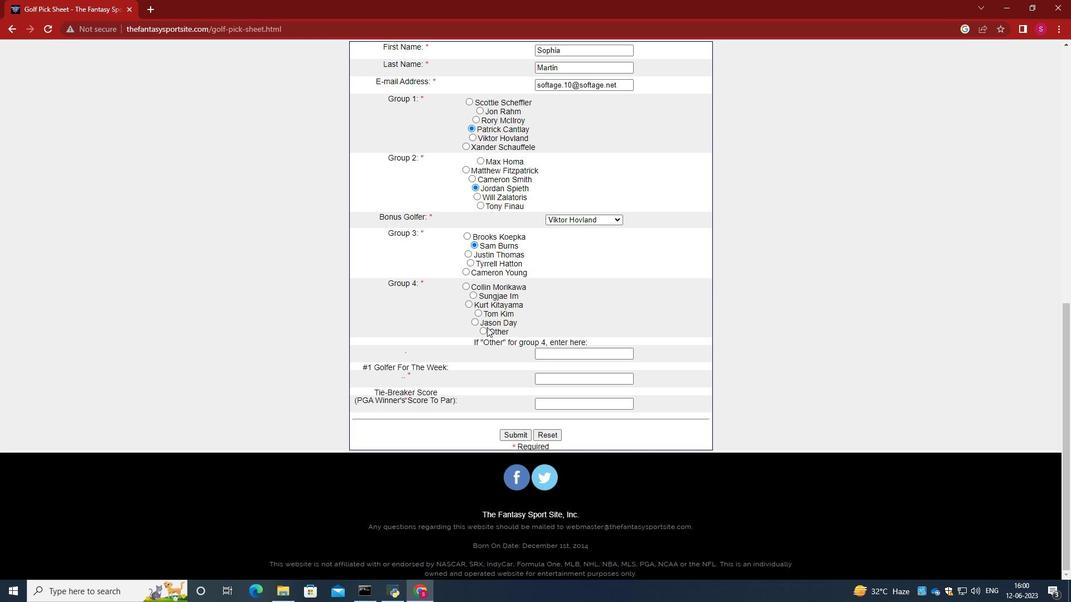 
Action: Mouse pressed left at (484, 329)
Screenshot: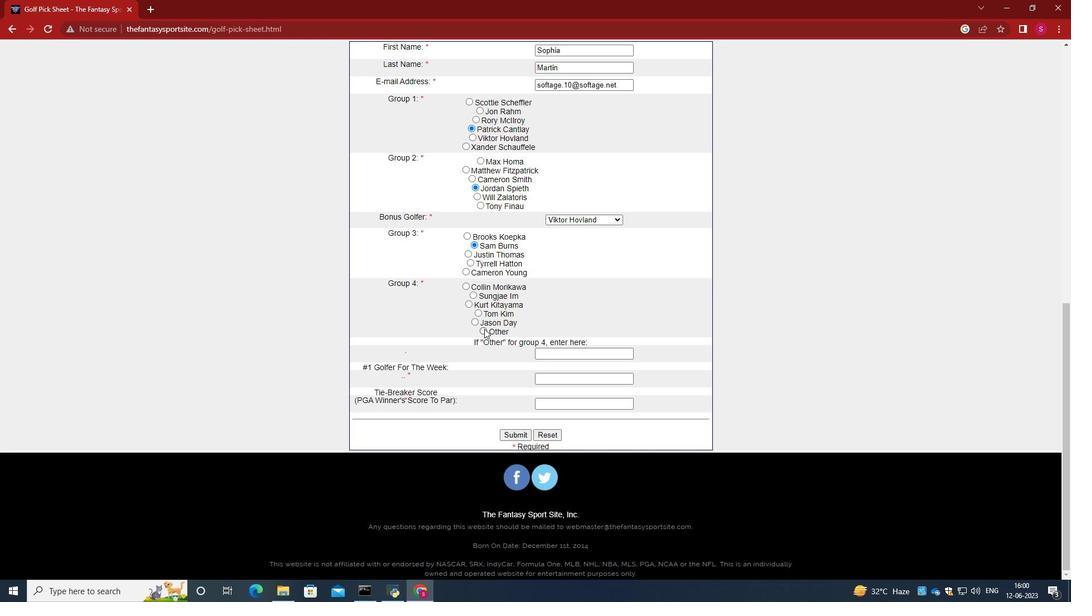
Action: Mouse moved to (559, 356)
Screenshot: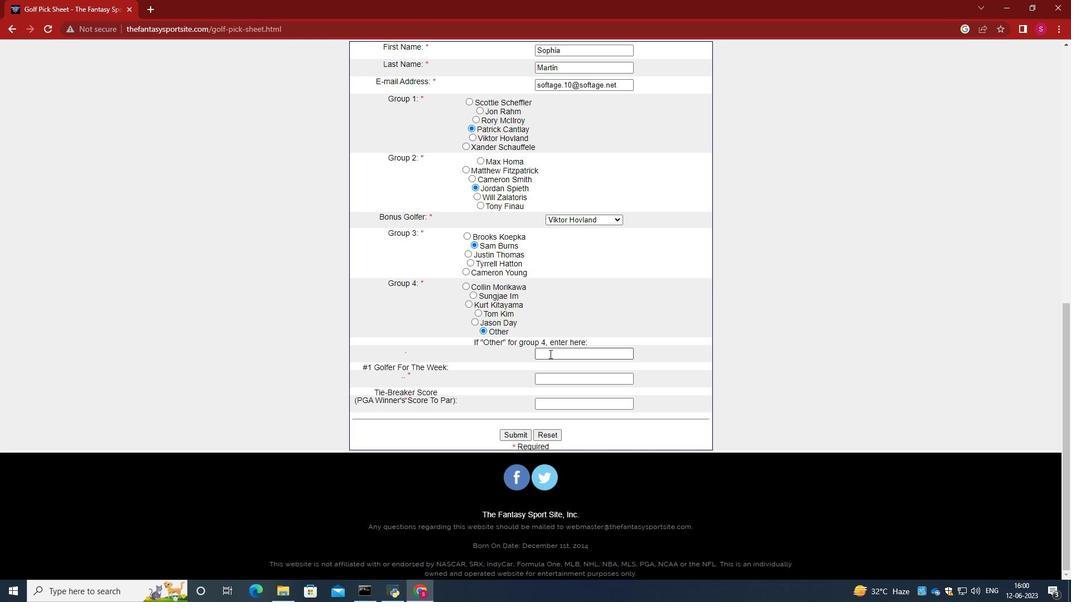 
Action: Mouse pressed left at (559, 356)
Screenshot: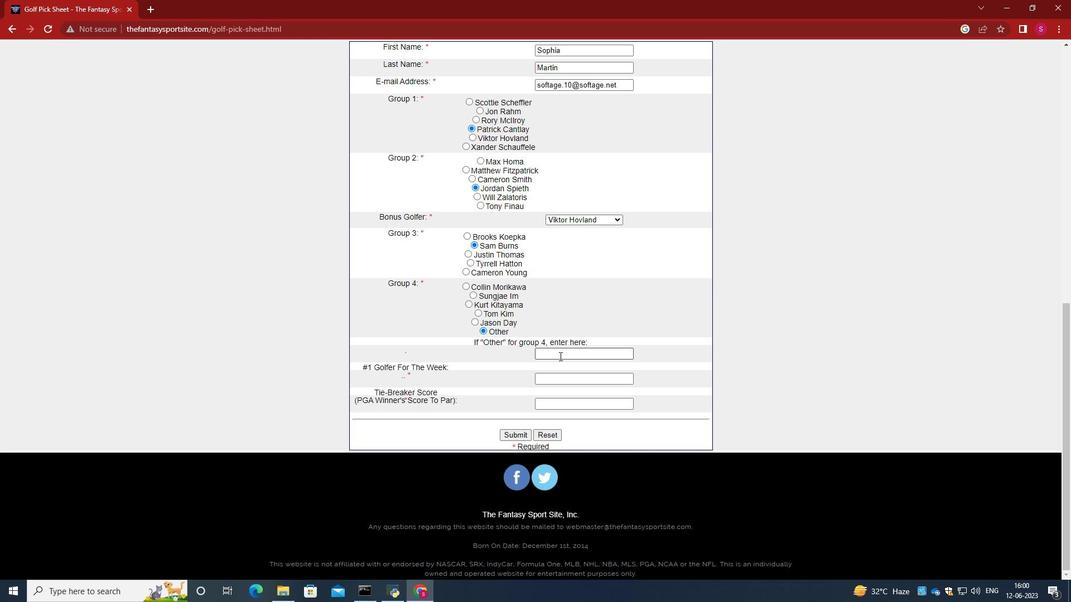 
Action: Key pressed <Key.caps_lock>K<Key.caps_lock>o<Key.backspace><Key.backspace><Key.caps_lock>C<Key.caps_lock>orey<Key.space><Key.caps_lock>C<Key.caps_lock>onners
Screenshot: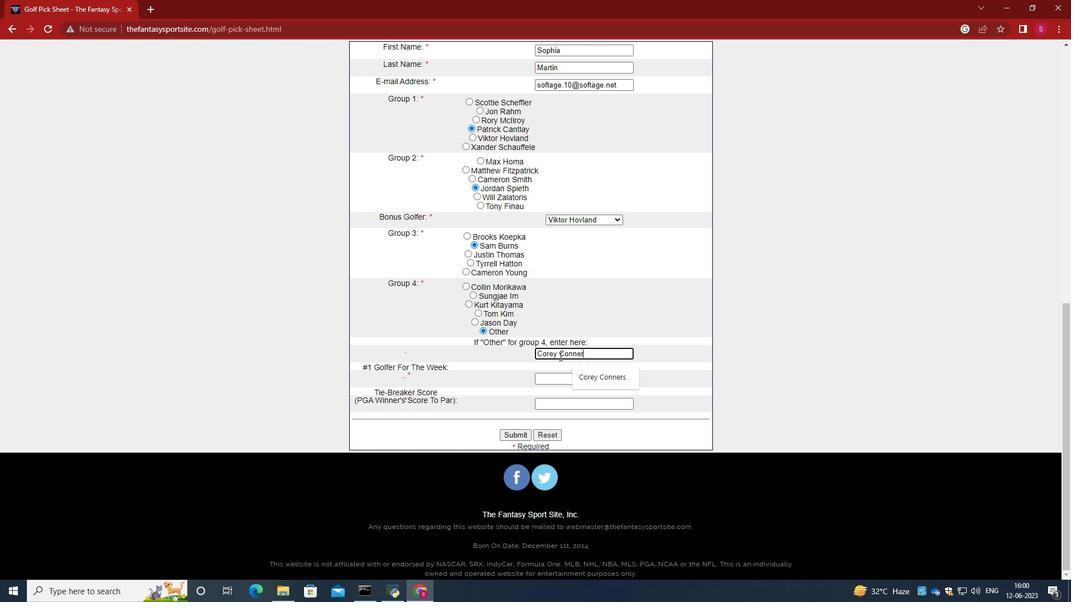
Action: Mouse moved to (556, 378)
Screenshot: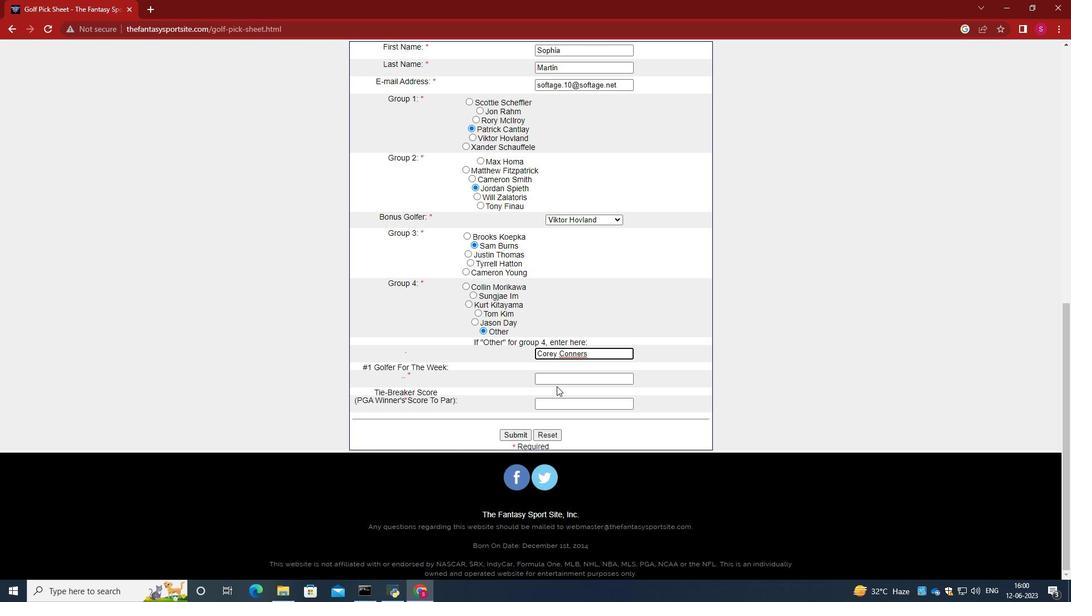 
Action: Mouse pressed left at (556, 378)
Screenshot: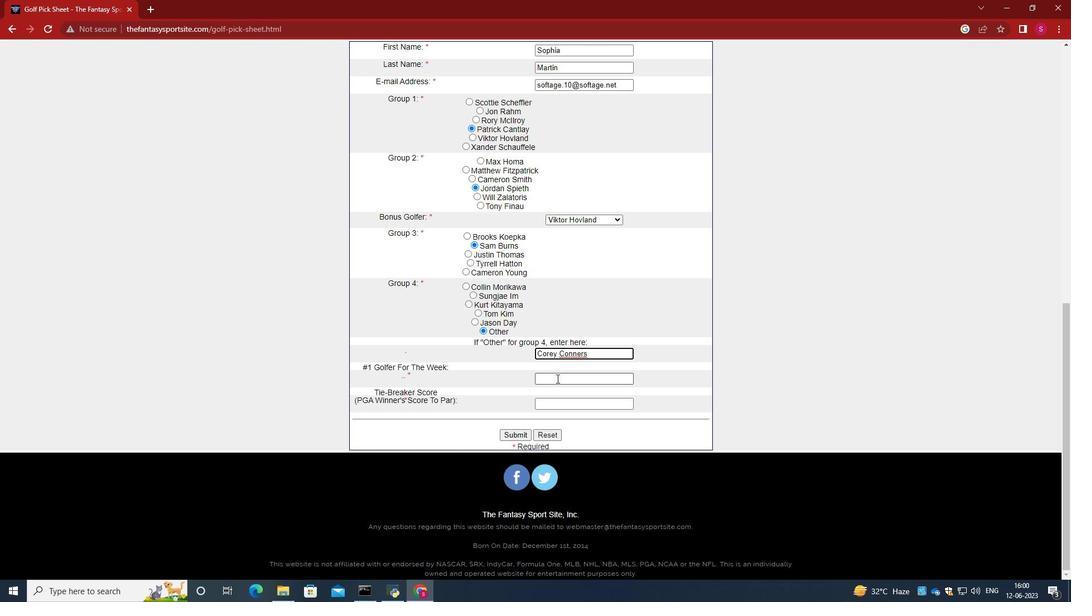 
Action: Key pressed <Key.caps_lock>C<Key.caps_lock>orey<Key.space><Key.caps_lock>C<Key.caps_lock>onners<Key.tab>1
Screenshot: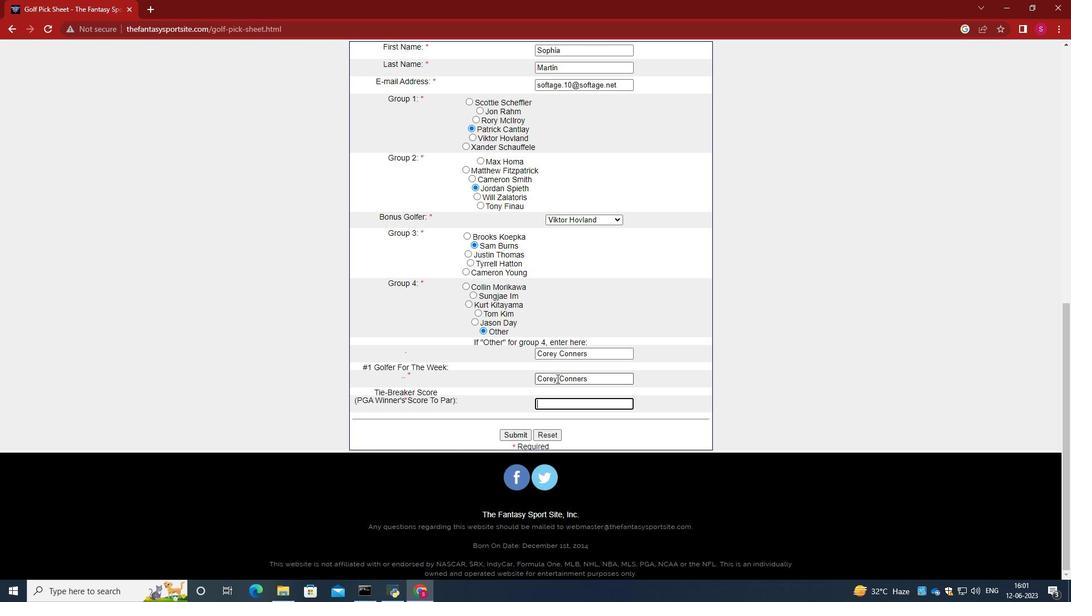 
Action: Mouse moved to (526, 432)
Screenshot: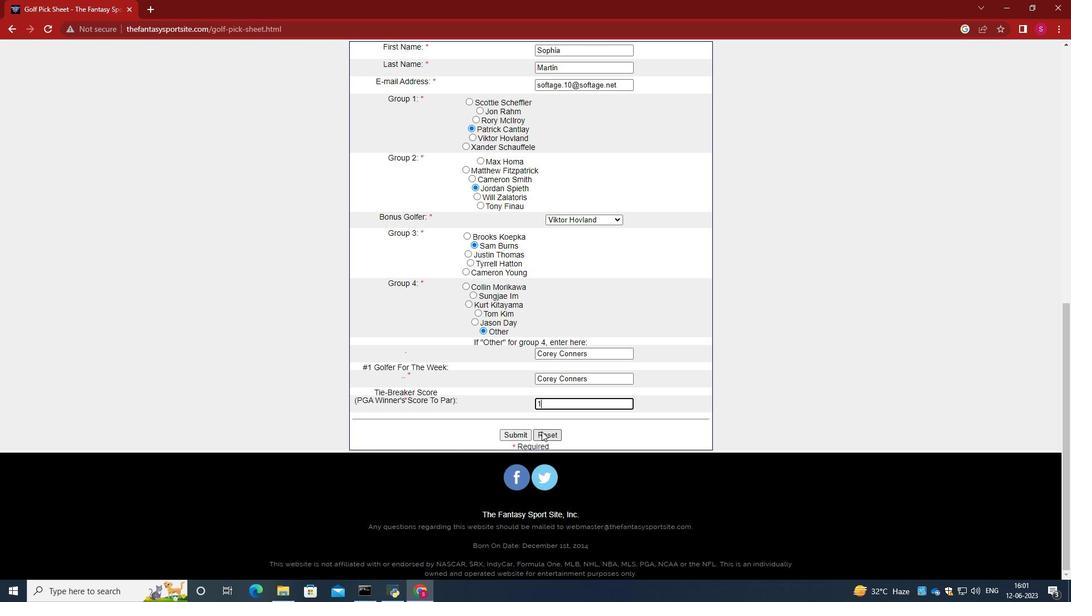 
Action: Mouse pressed left at (526, 432)
Screenshot: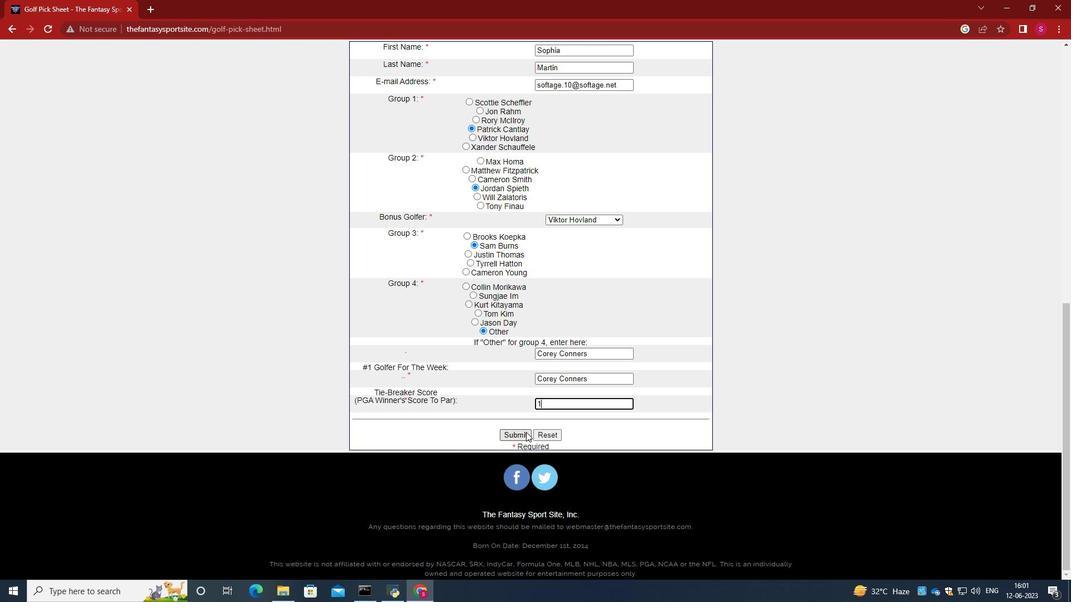 
